 Task: nan
Action: Mouse moved to (396, 105)
Screenshot: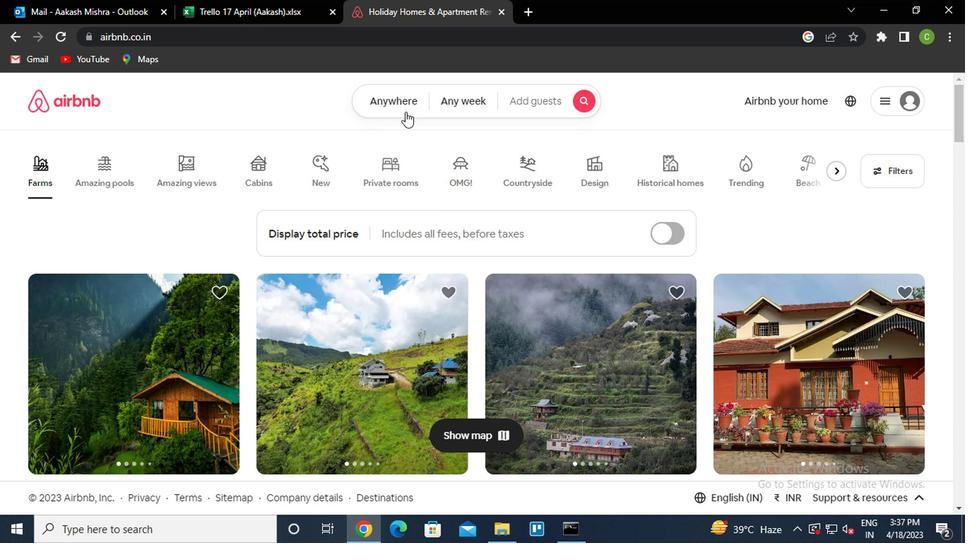 
Action: Mouse pressed left at (396, 105)
Screenshot: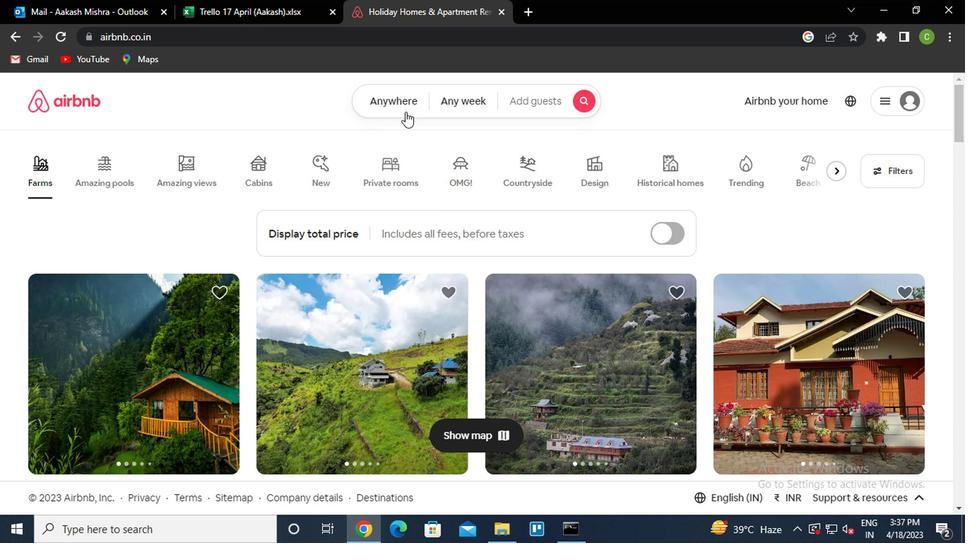 
Action: Mouse moved to (271, 166)
Screenshot: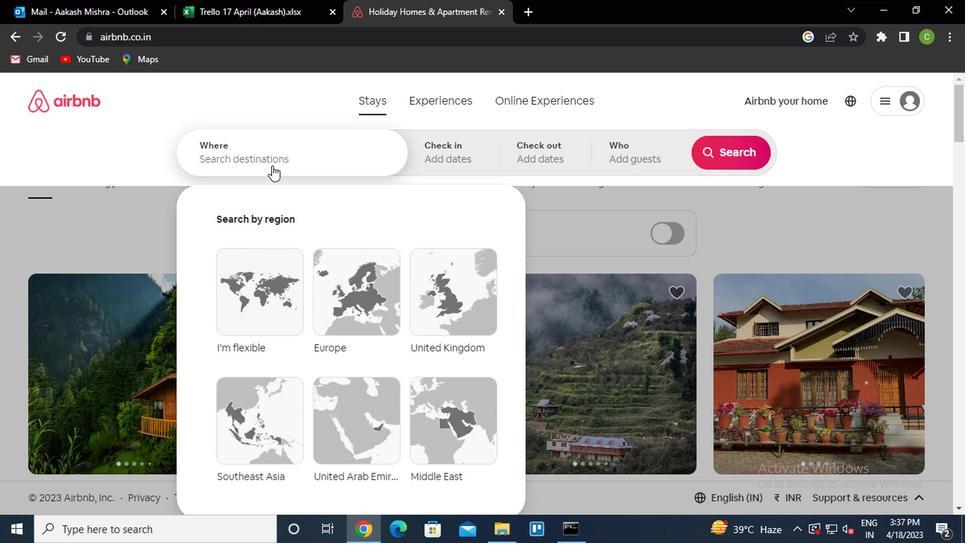 
Action: Mouse pressed left at (271, 166)
Screenshot: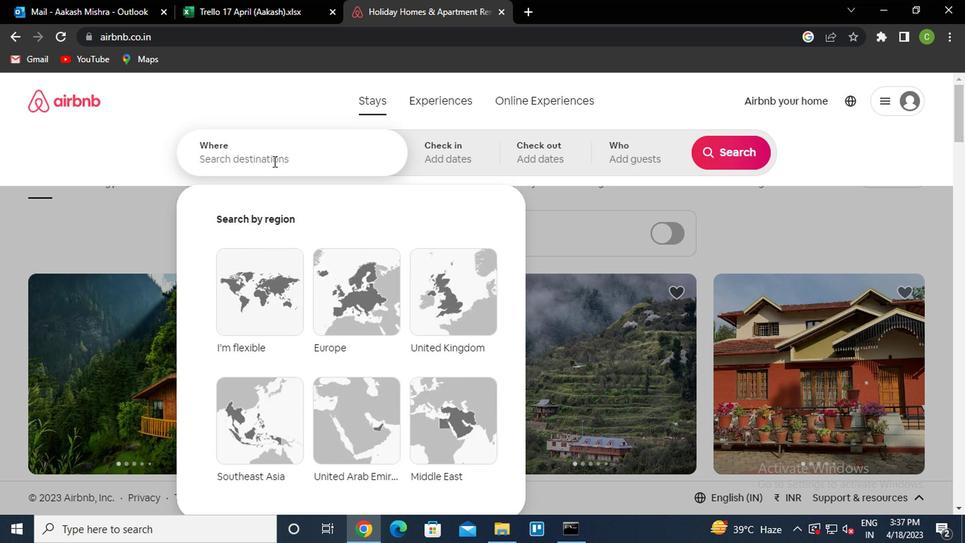 
Action: Key pressed <Key.caps_lock><Key.caps_lock>e<Key.caps_lock>scada<Key.space>brazil<Key.down><Key.enter>
Screenshot: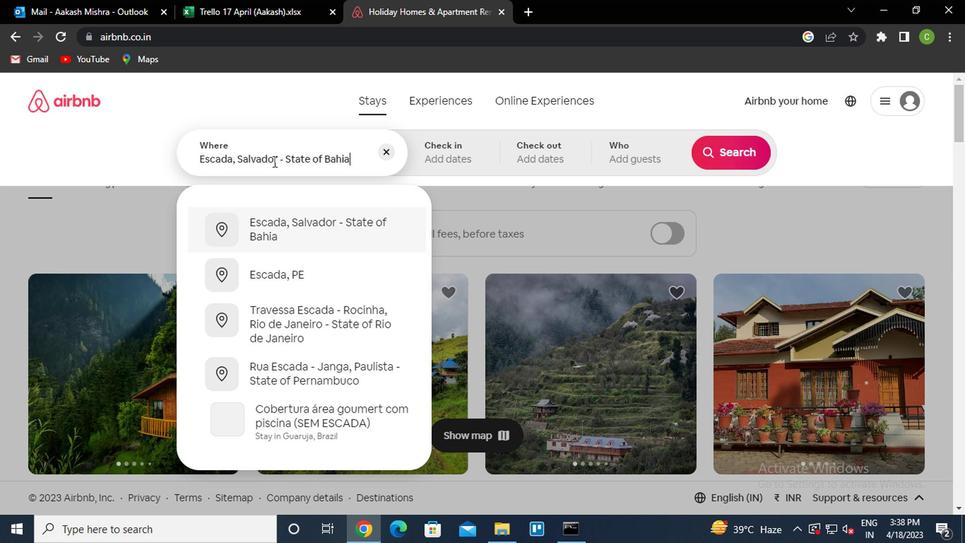 
Action: Mouse moved to (740, 267)
Screenshot: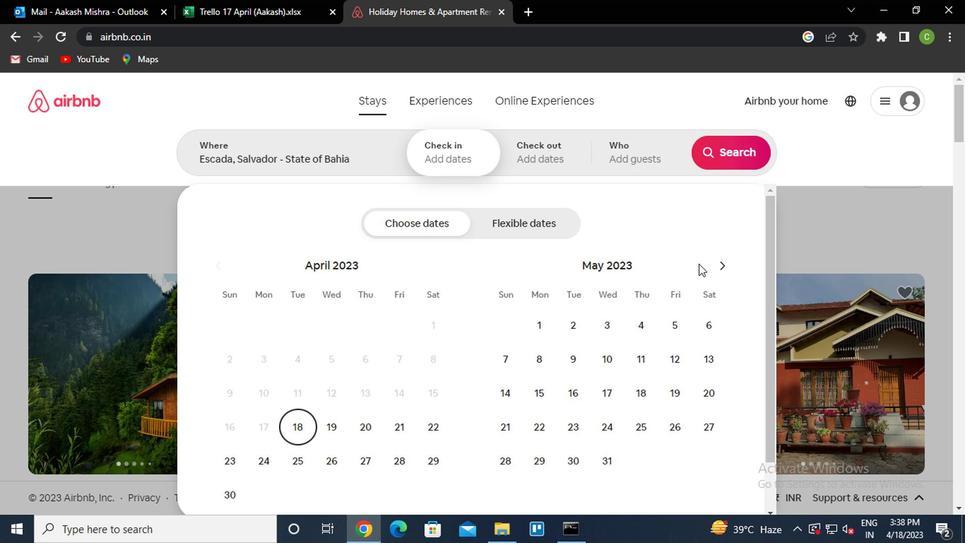 
Action: Mouse pressed left at (740, 267)
Screenshot: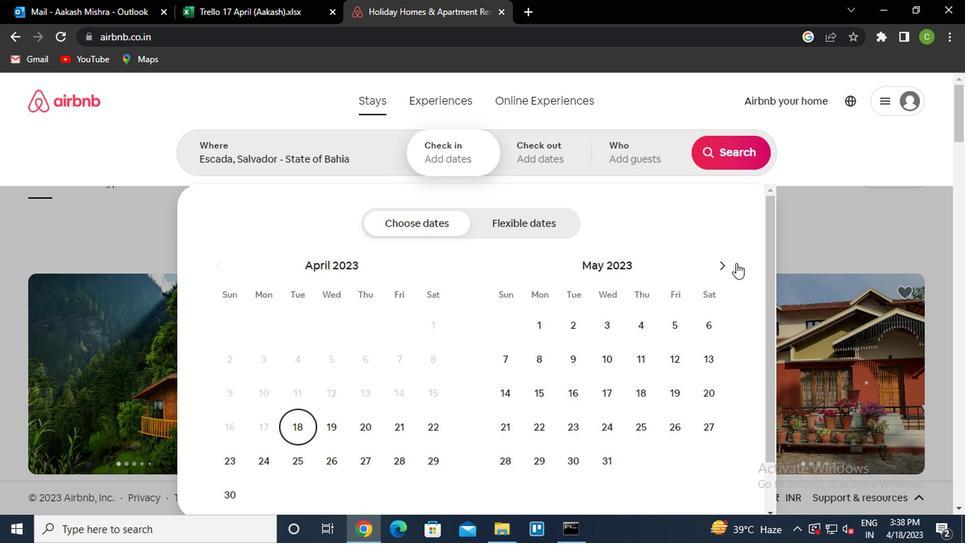 
Action: Mouse moved to (728, 269)
Screenshot: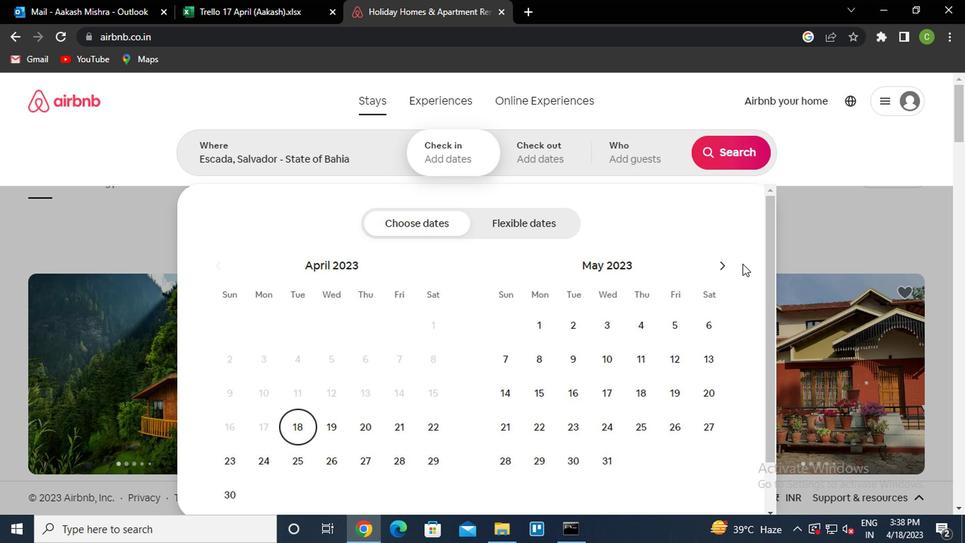 
Action: Mouse pressed left at (728, 269)
Screenshot: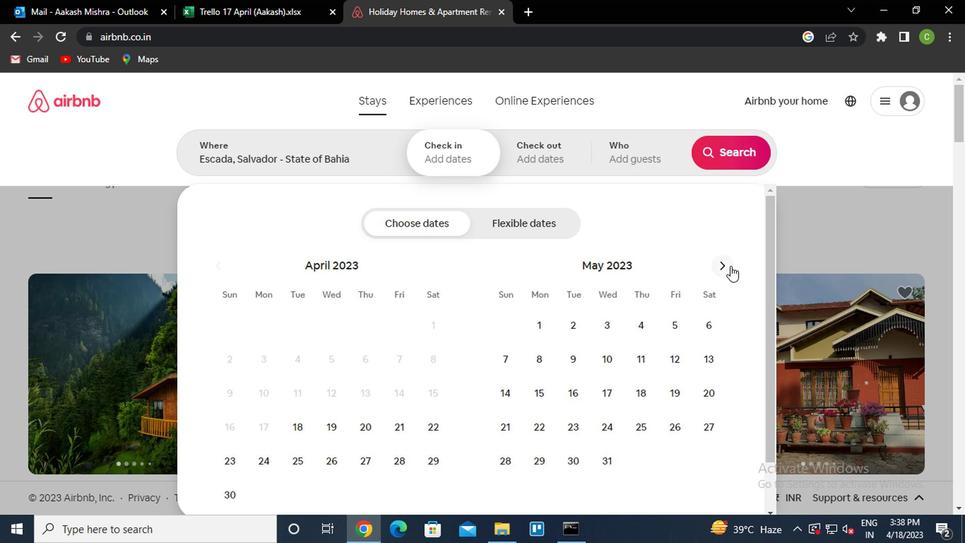 
Action: Mouse moved to (514, 394)
Screenshot: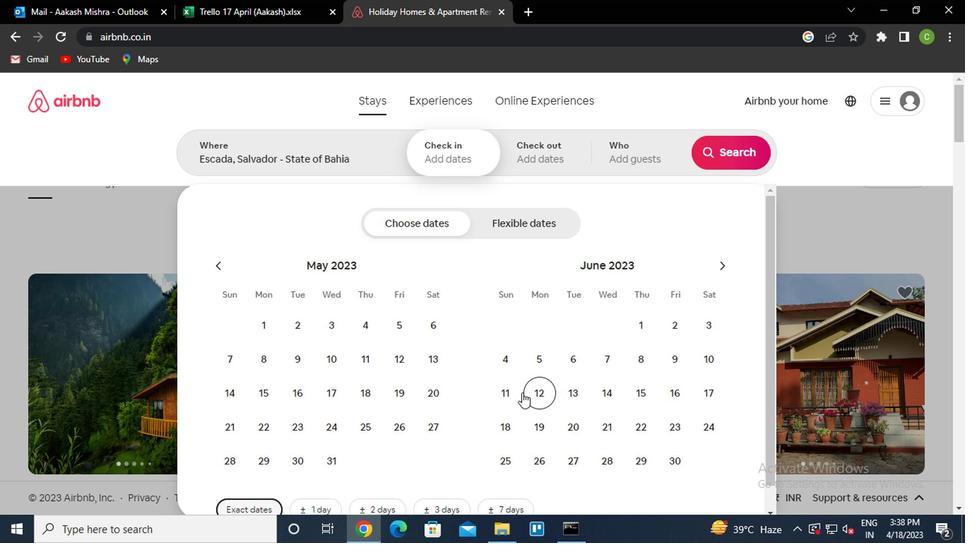 
Action: Mouse pressed left at (514, 394)
Screenshot: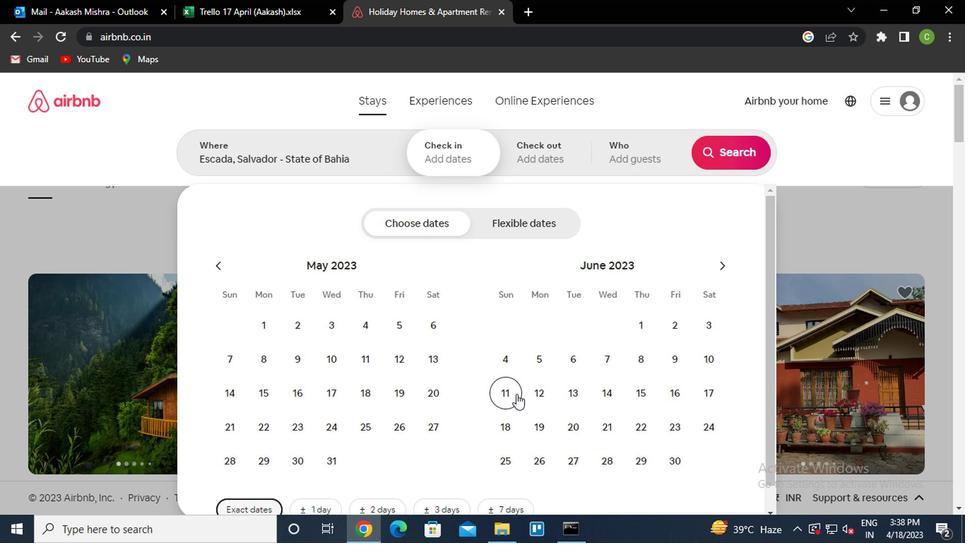 
Action: Mouse moved to (644, 397)
Screenshot: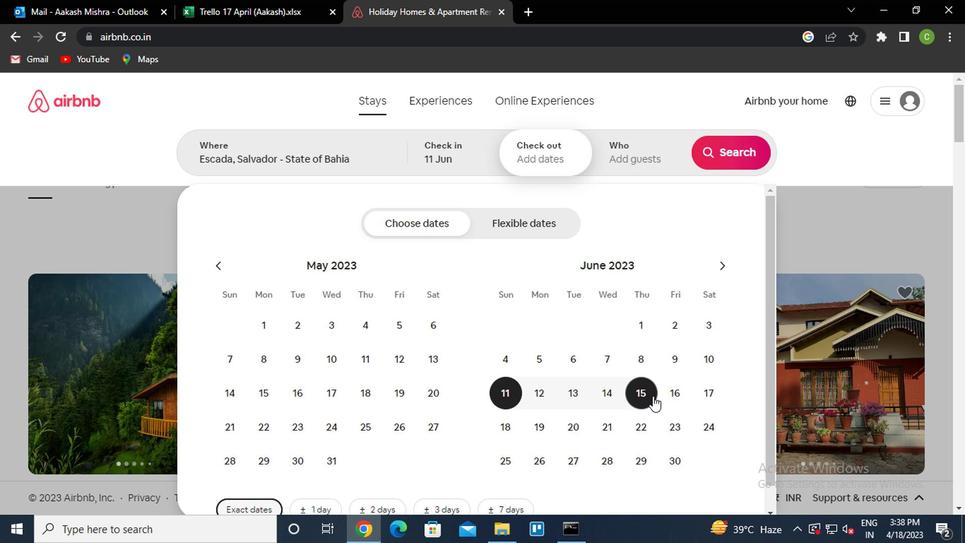 
Action: Mouse pressed left at (644, 397)
Screenshot: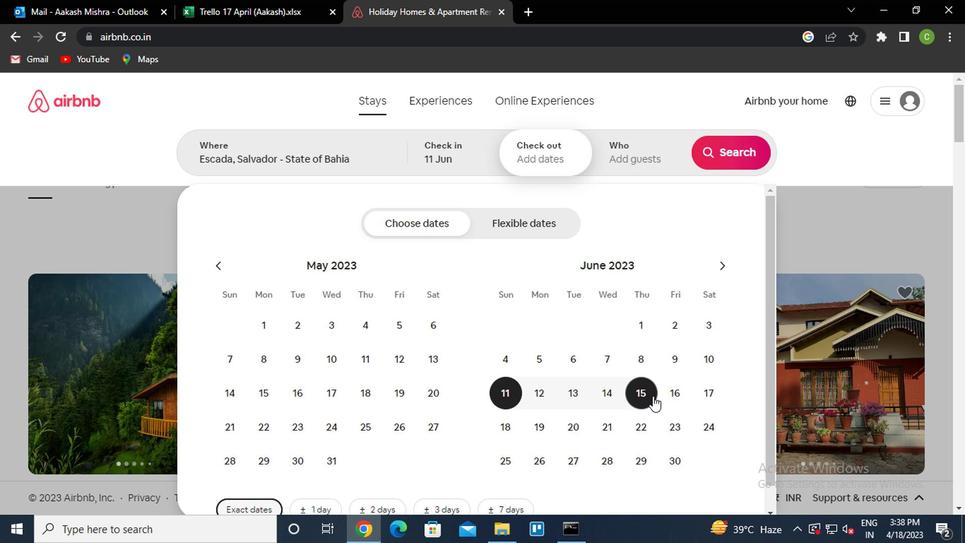 
Action: Mouse moved to (654, 152)
Screenshot: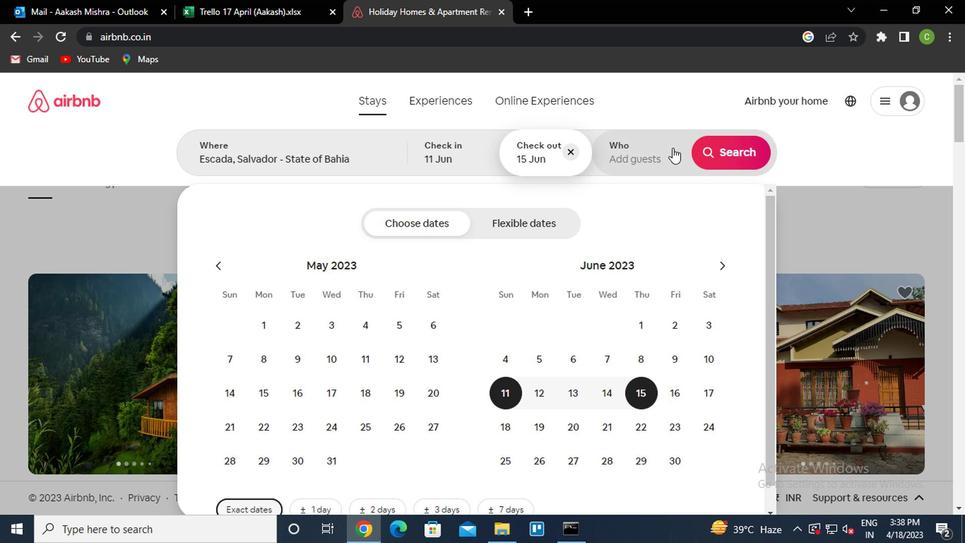 
Action: Mouse pressed left at (654, 152)
Screenshot: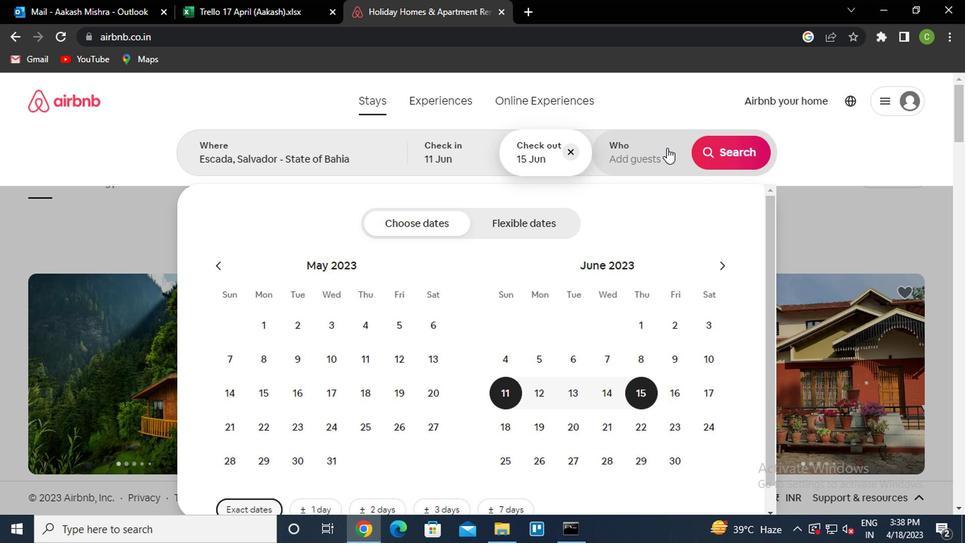 
Action: Mouse moved to (730, 232)
Screenshot: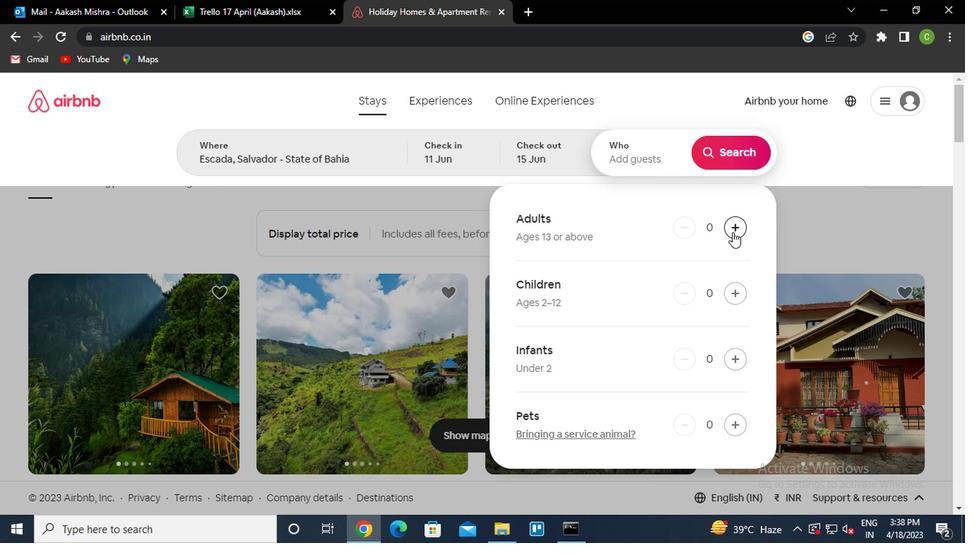 
Action: Mouse pressed left at (730, 232)
Screenshot: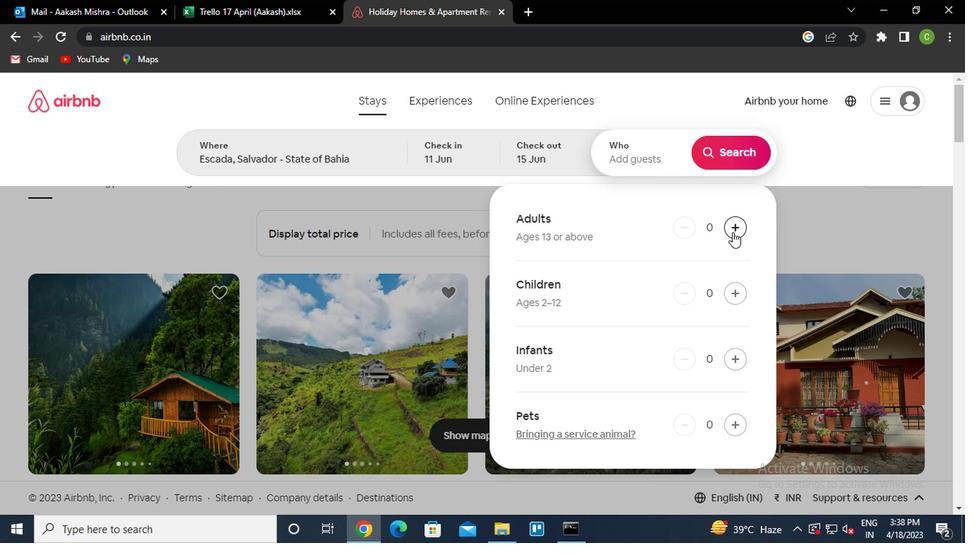 
Action: Mouse moved to (734, 231)
Screenshot: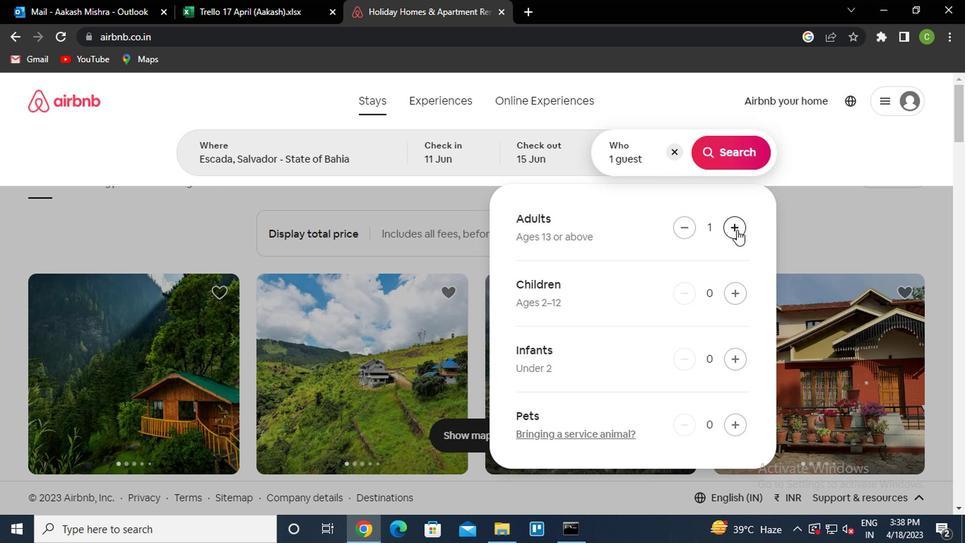 
Action: Mouse pressed left at (734, 231)
Screenshot: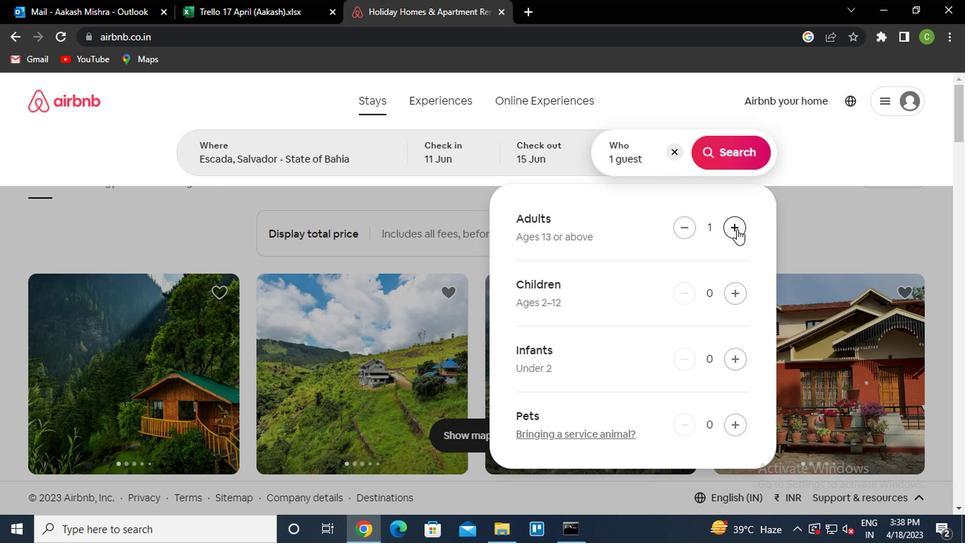 
Action: Mouse moved to (802, 222)
Screenshot: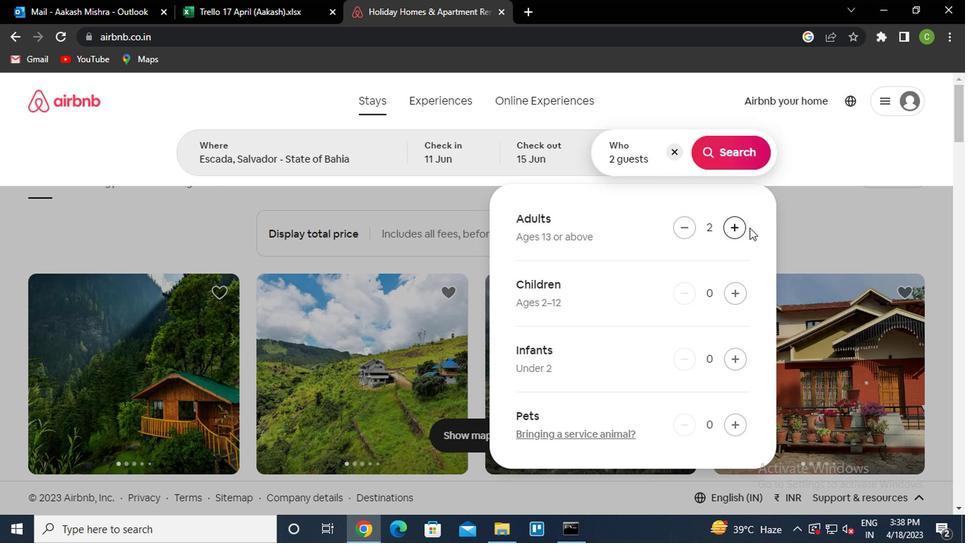 
Action: Mouse pressed left at (802, 222)
Screenshot: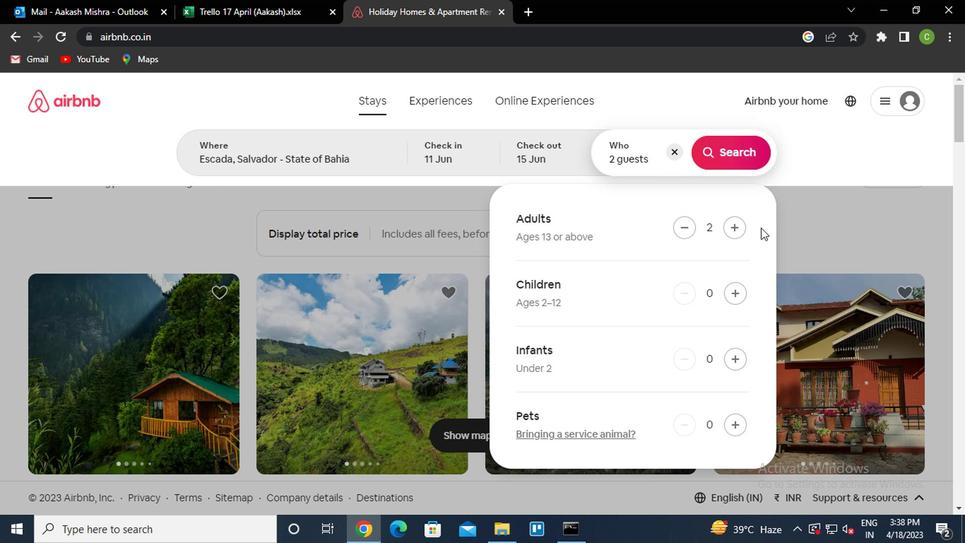 
Action: Mouse moved to (885, 167)
Screenshot: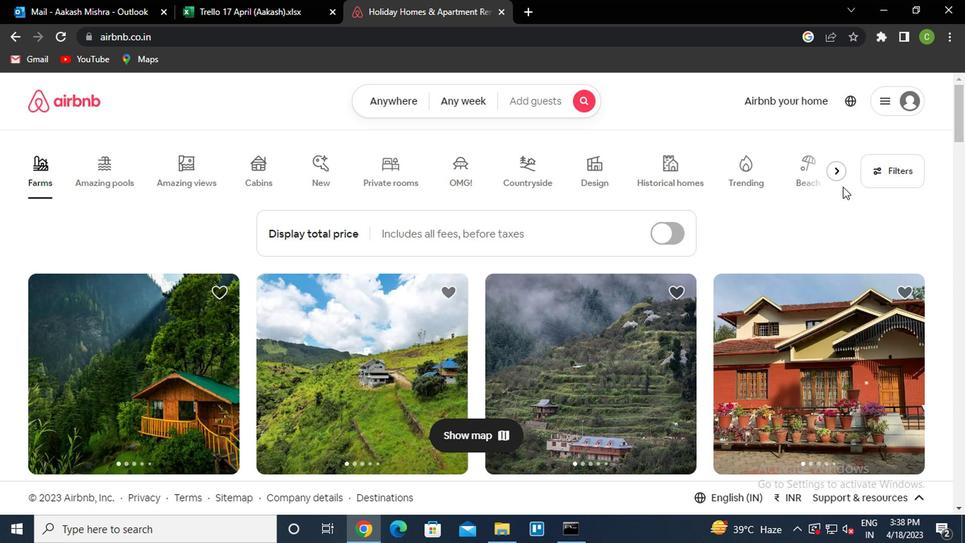
Action: Mouse pressed left at (885, 167)
Screenshot: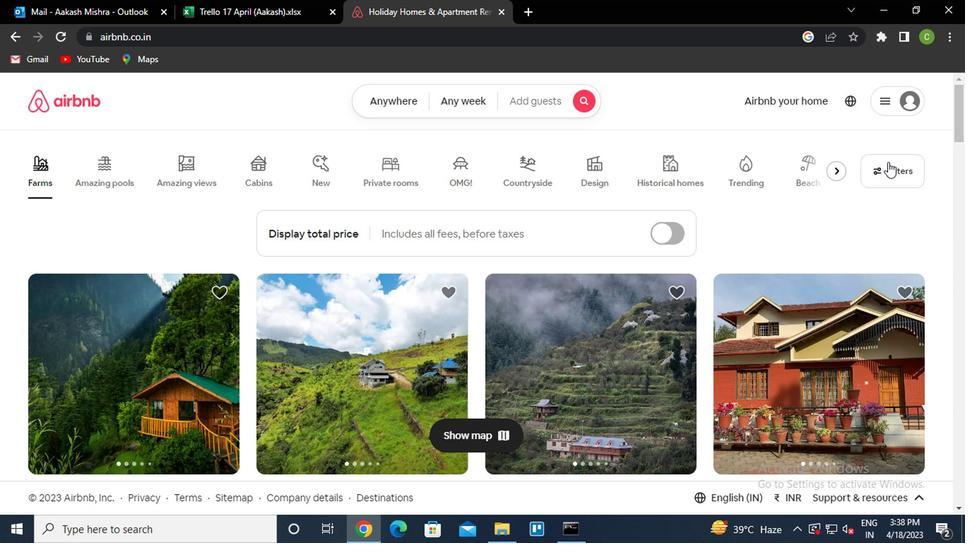 
Action: Mouse moved to (364, 336)
Screenshot: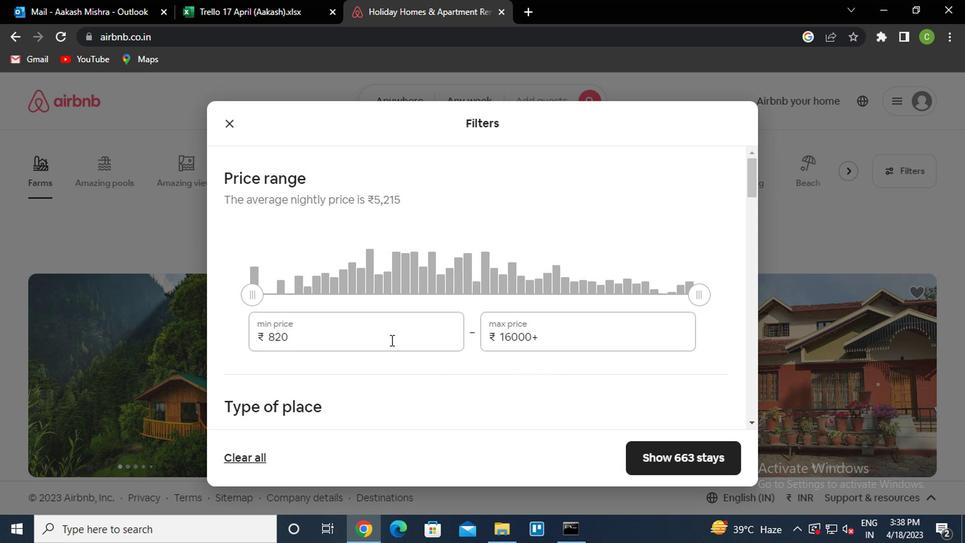 
Action: Mouse pressed left at (364, 336)
Screenshot: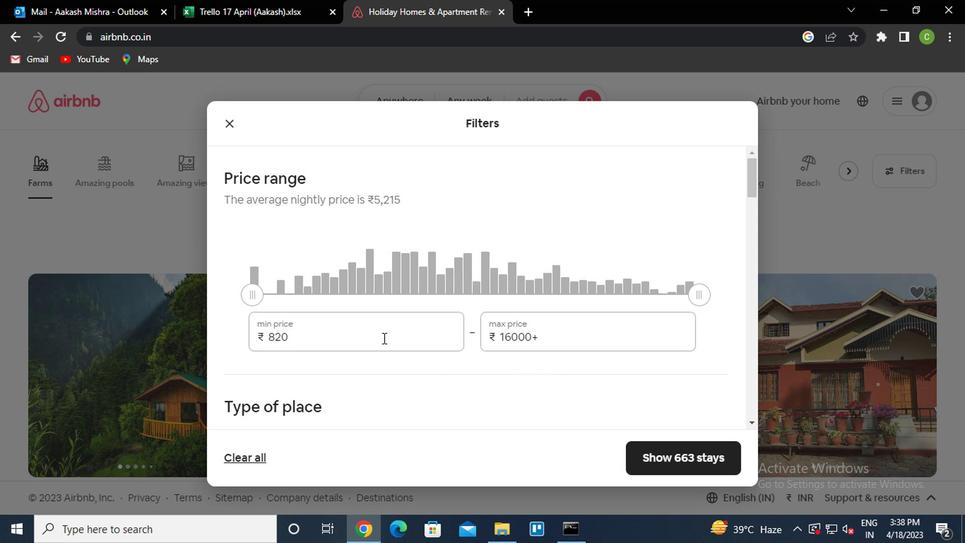 
Action: Key pressed <Key.backspace><Key.backspace><Key.backspace>7000<Key.tab>16000
Screenshot: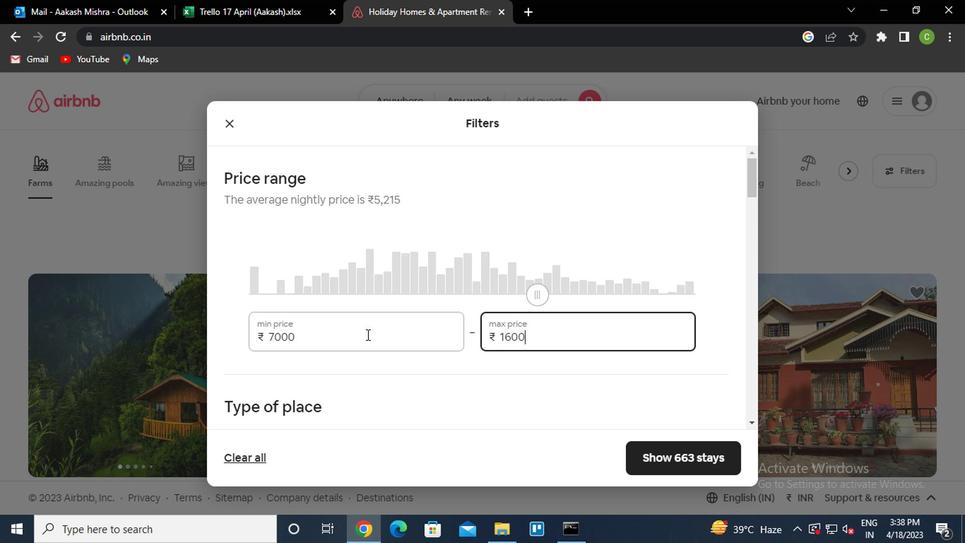 
Action: Mouse moved to (430, 331)
Screenshot: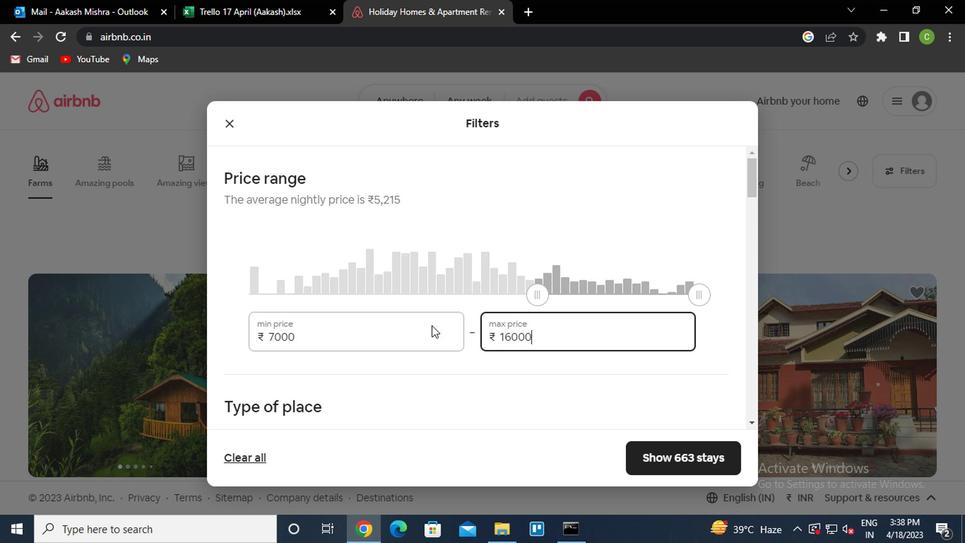 
Action: Mouse scrolled (430, 330) with delta (0, 0)
Screenshot: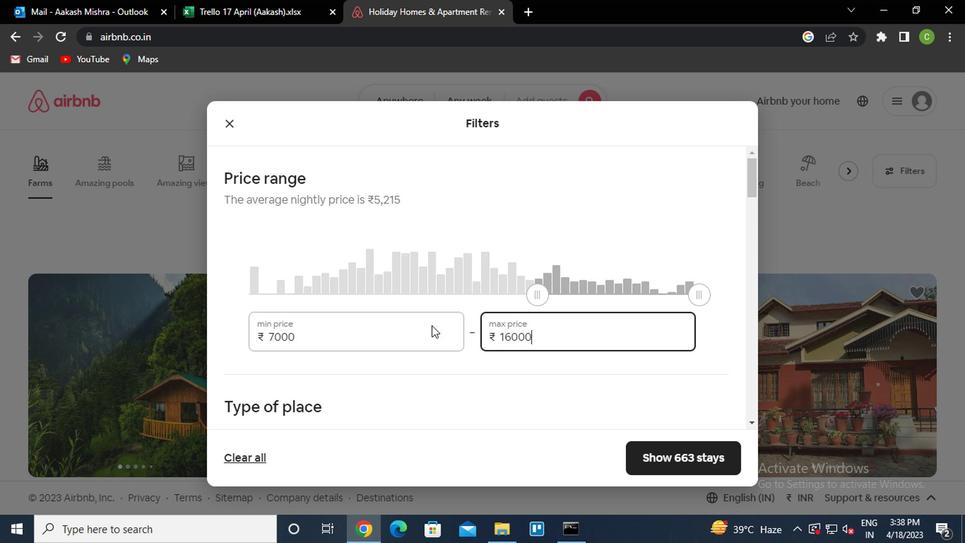 
Action: Mouse moved to (419, 337)
Screenshot: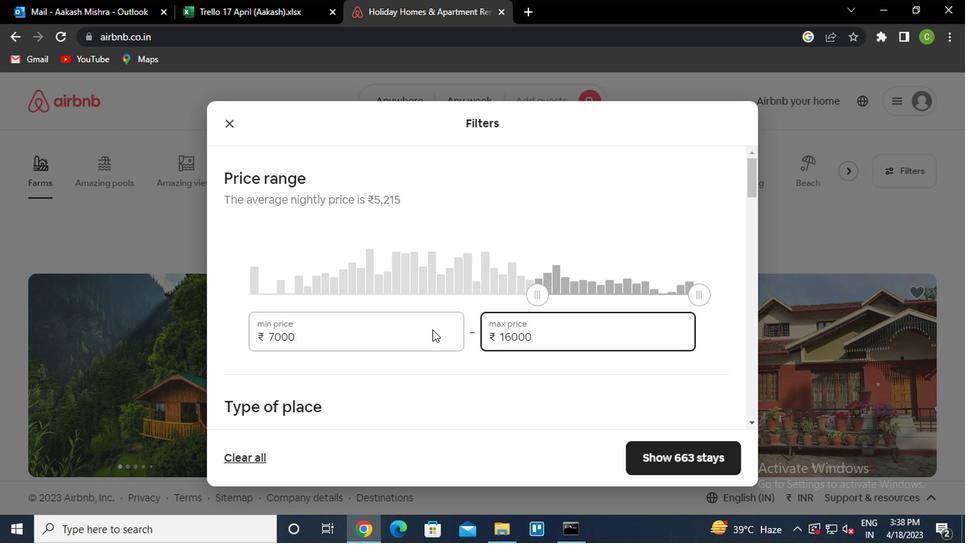 
Action: Mouse scrolled (419, 336) with delta (0, 0)
Screenshot: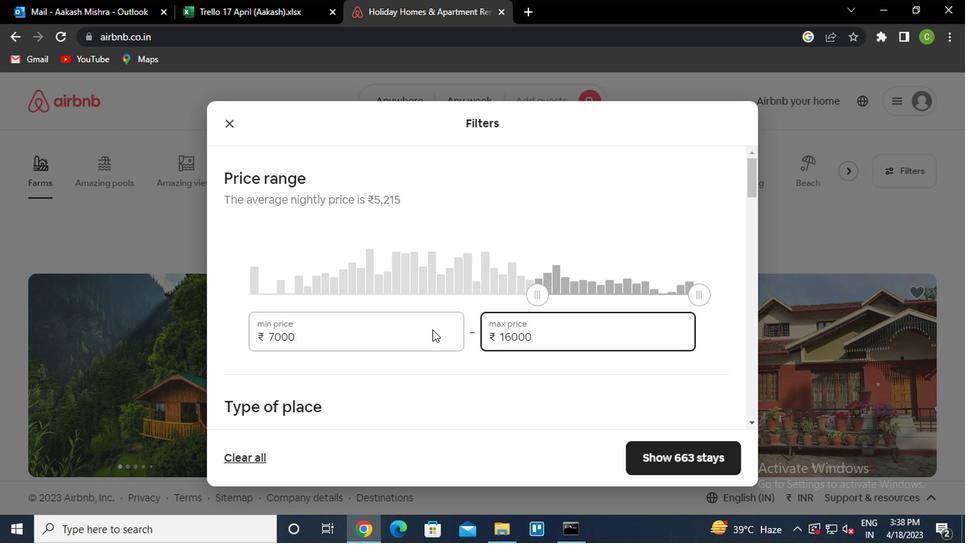 
Action: Mouse moved to (567, 310)
Screenshot: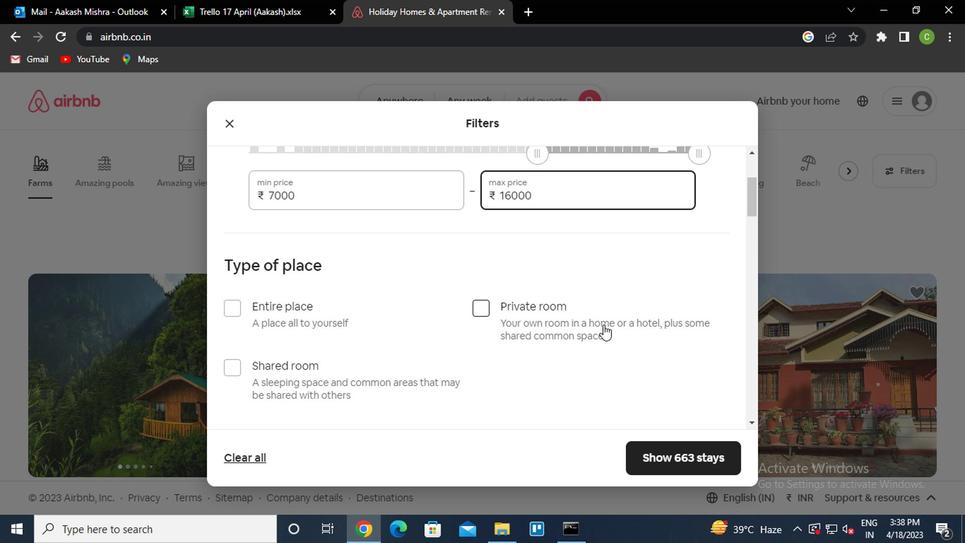 
Action: Mouse pressed left at (567, 310)
Screenshot: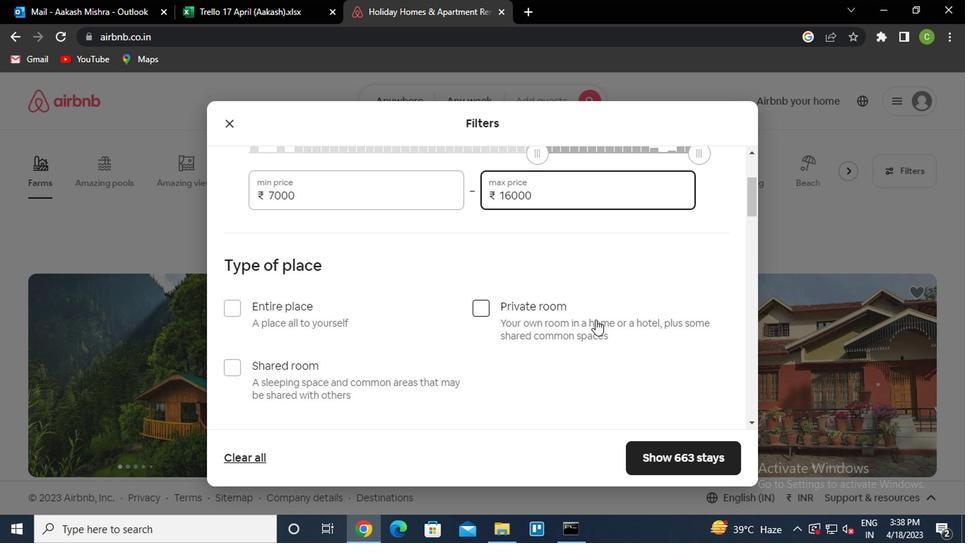 
Action: Mouse moved to (521, 356)
Screenshot: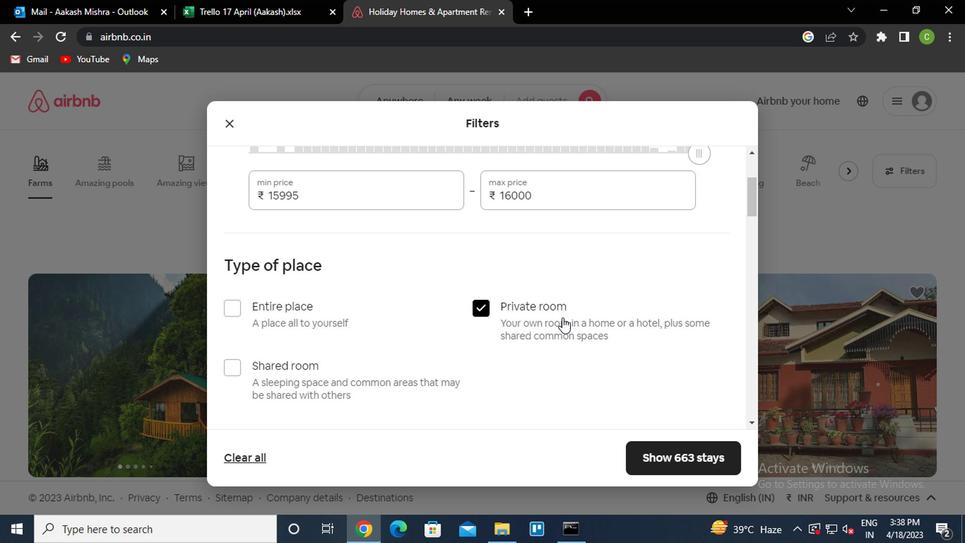 
Action: Mouse scrolled (521, 355) with delta (0, -1)
Screenshot: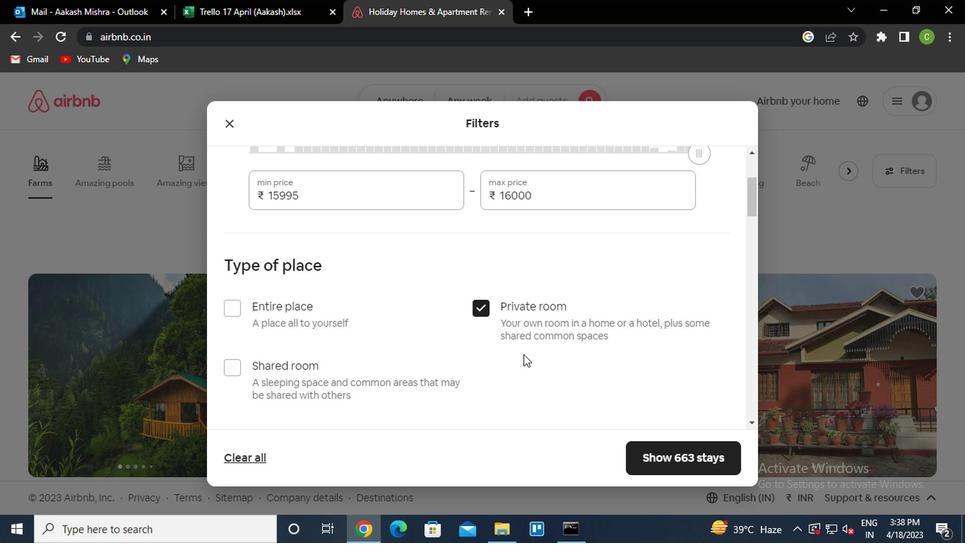 
Action: Mouse scrolled (521, 355) with delta (0, -1)
Screenshot: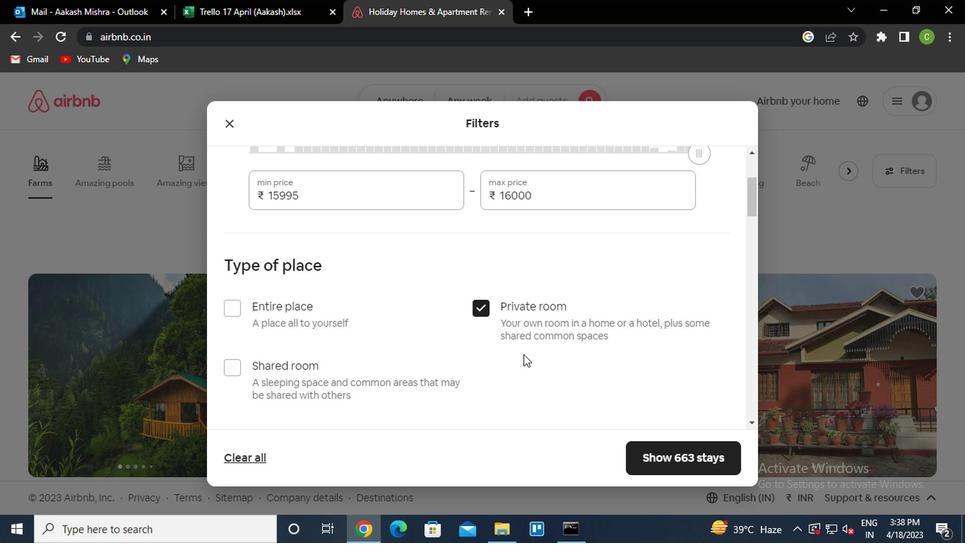 
Action: Mouse scrolled (521, 355) with delta (0, -1)
Screenshot: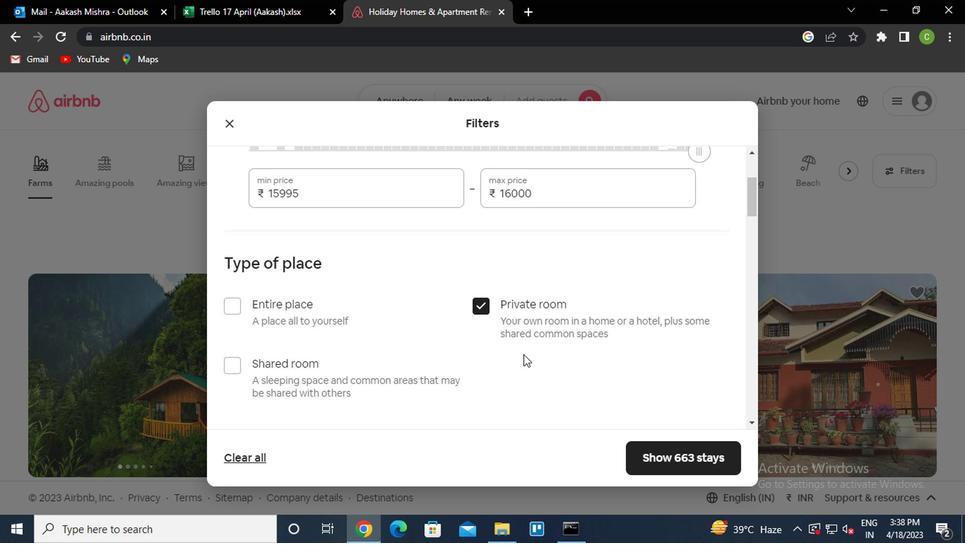 
Action: Mouse scrolled (521, 355) with delta (0, -1)
Screenshot: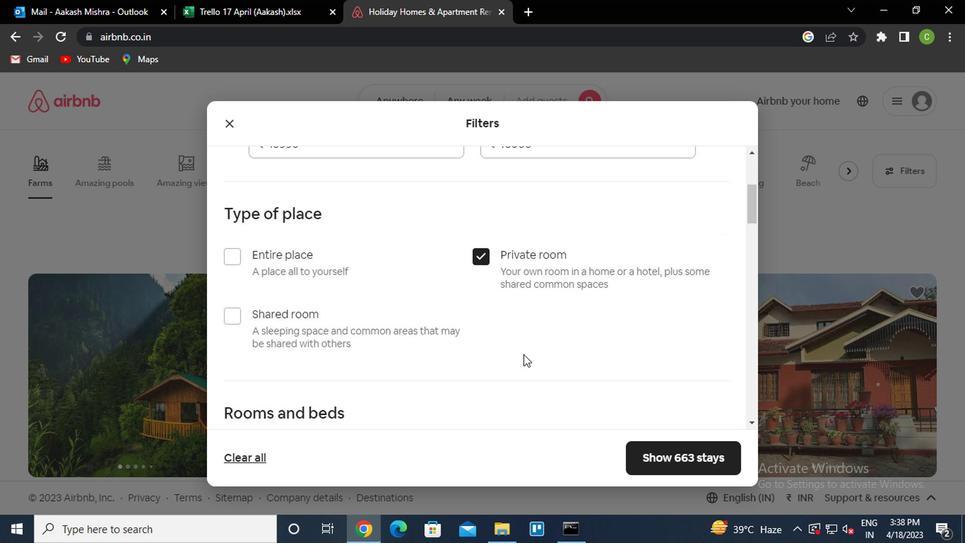 
Action: Mouse moved to (323, 262)
Screenshot: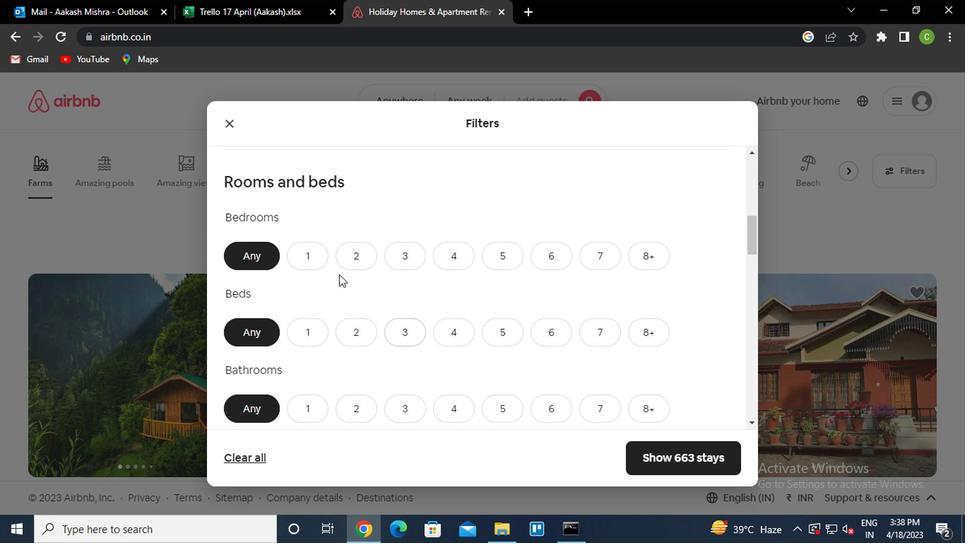 
Action: Mouse pressed left at (323, 262)
Screenshot: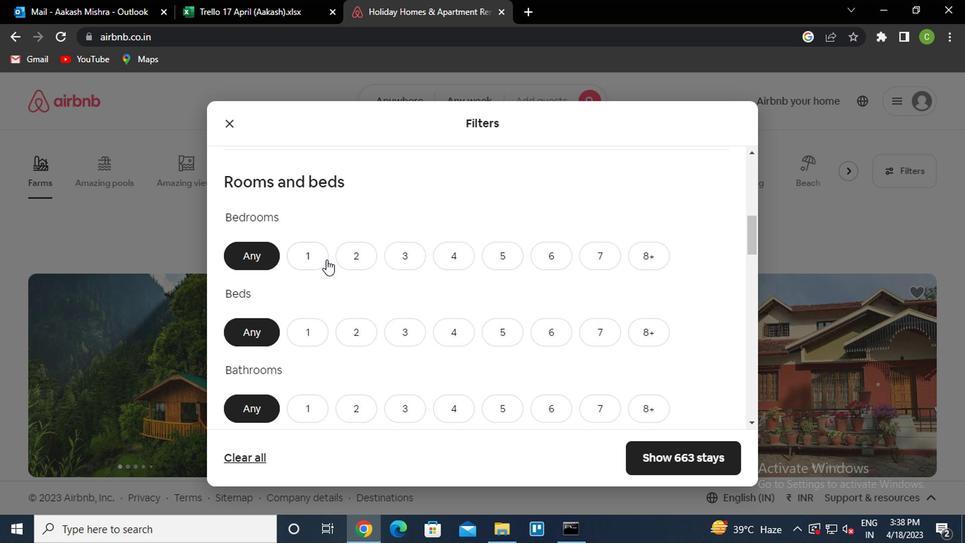 
Action: Mouse moved to (363, 333)
Screenshot: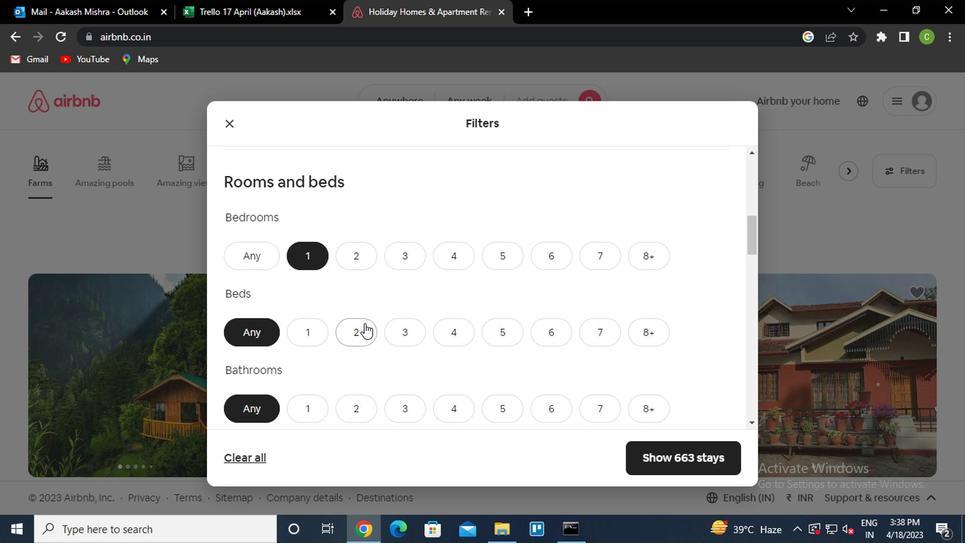 
Action: Mouse pressed left at (363, 333)
Screenshot: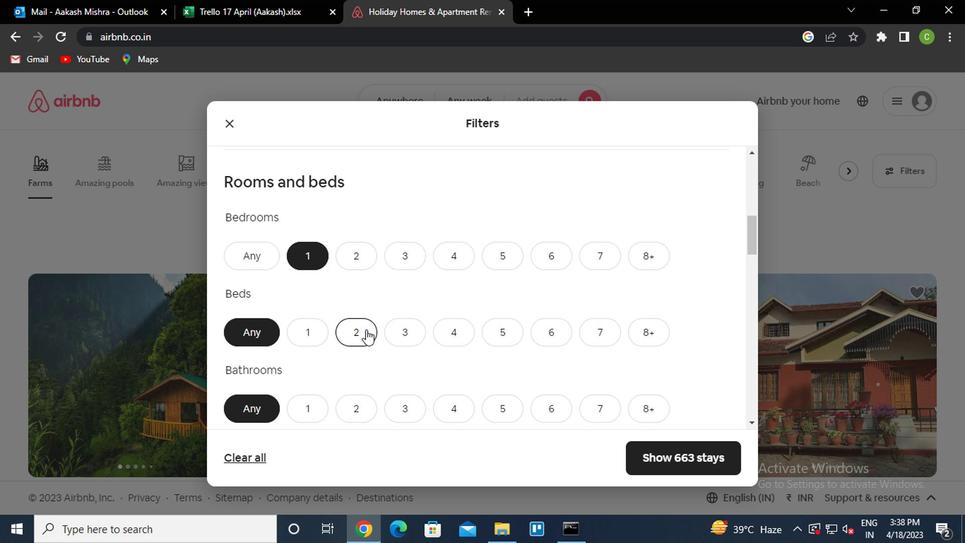 
Action: Mouse moved to (293, 408)
Screenshot: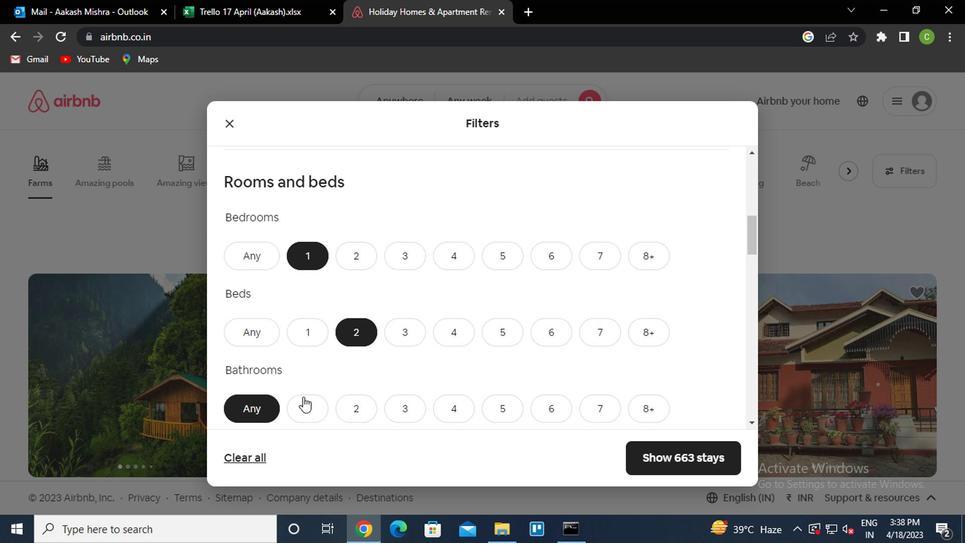
Action: Mouse pressed left at (293, 408)
Screenshot: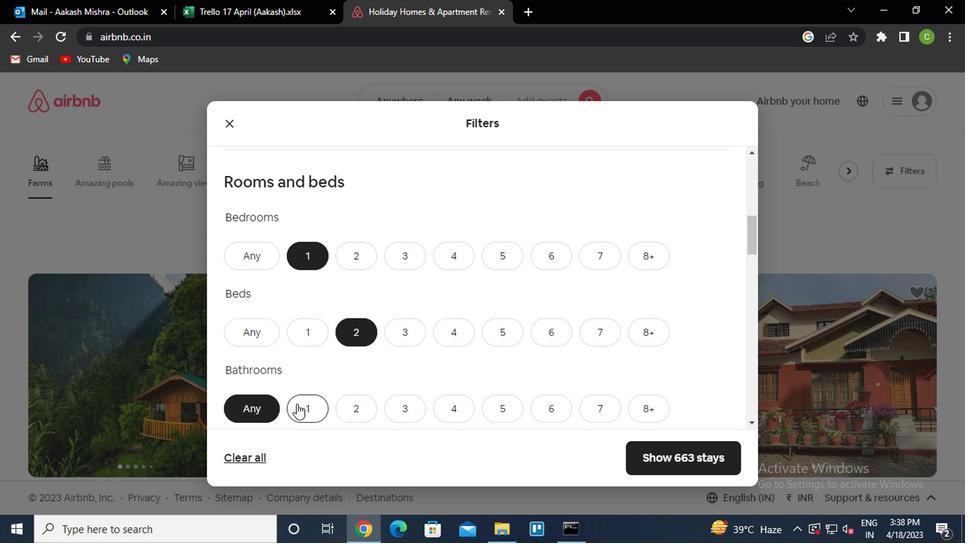 
Action: Mouse moved to (398, 368)
Screenshot: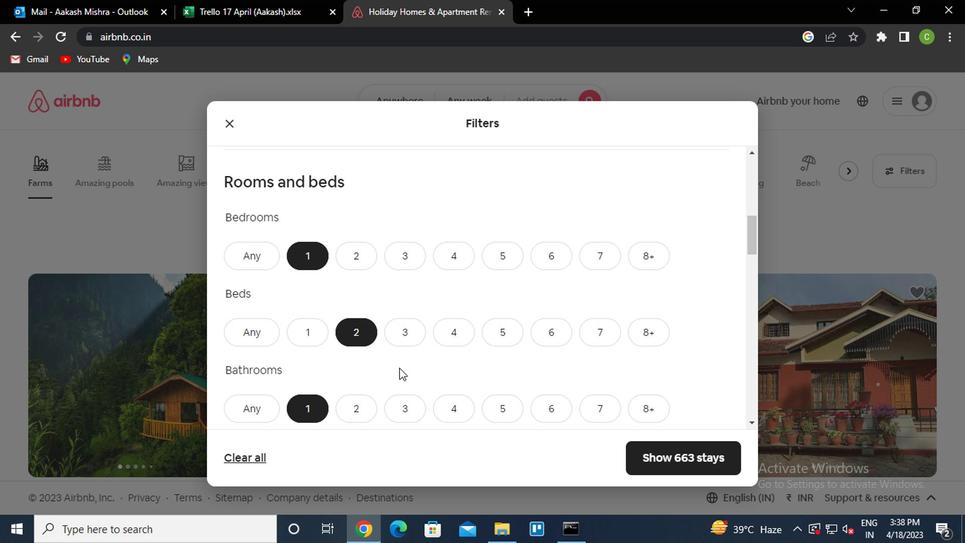 
Action: Mouse scrolled (398, 367) with delta (0, -1)
Screenshot: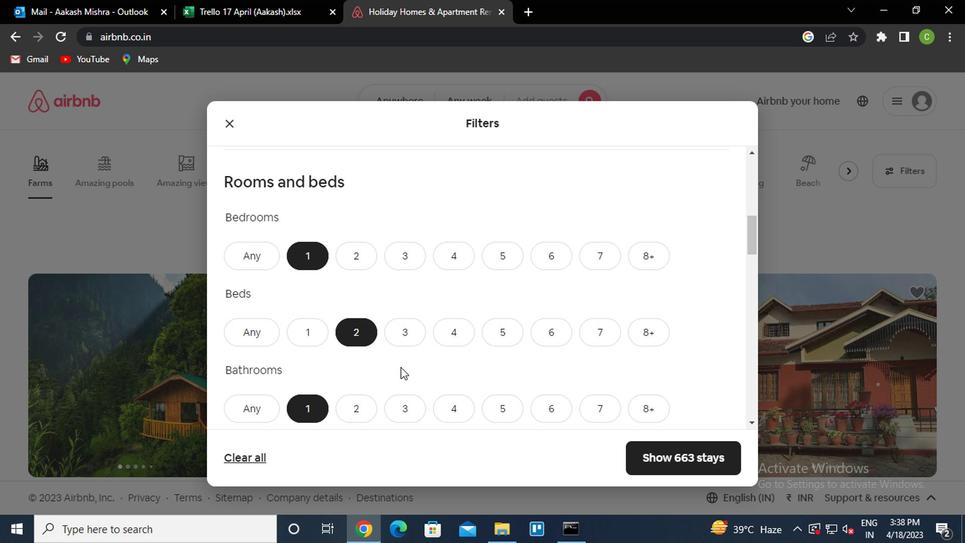 
Action: Mouse moved to (407, 366)
Screenshot: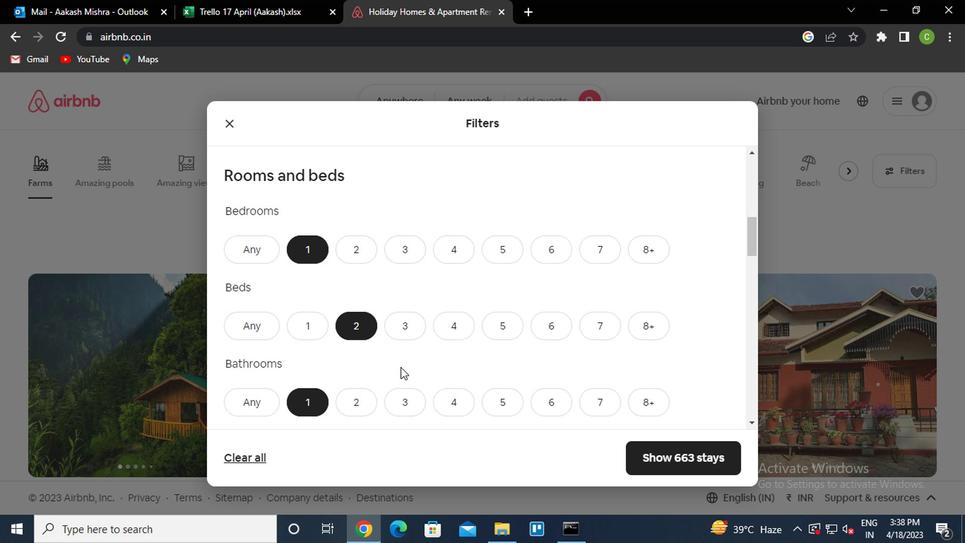 
Action: Mouse scrolled (407, 365) with delta (0, 0)
Screenshot: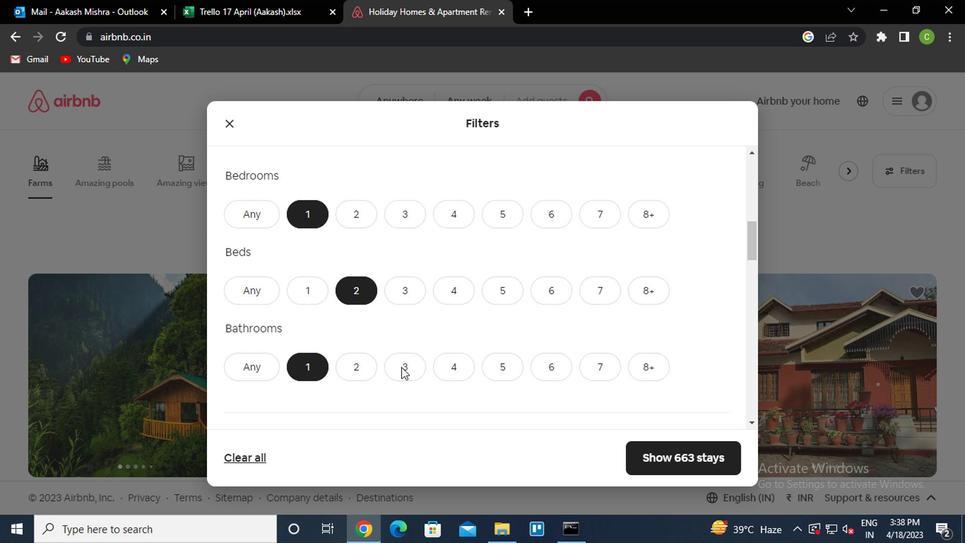 
Action: Mouse moved to (407, 365)
Screenshot: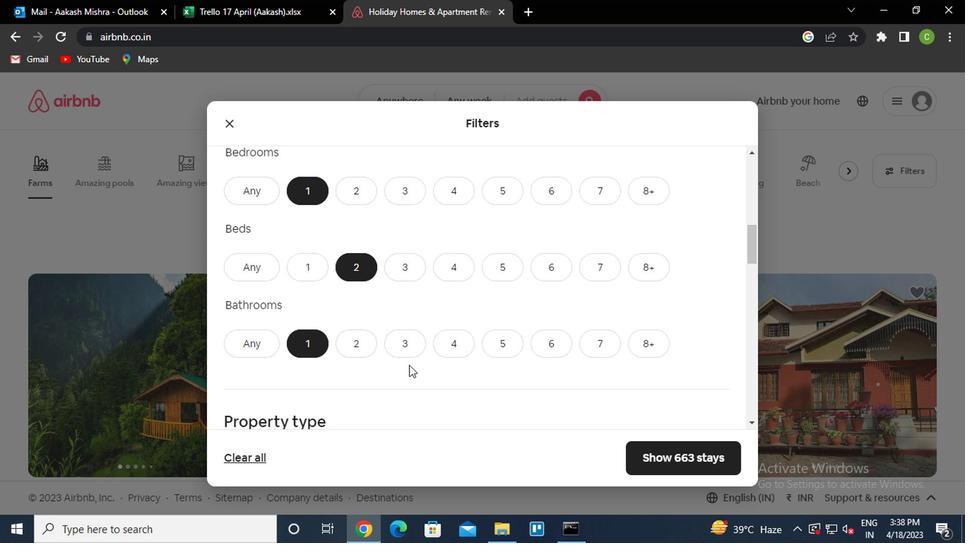 
Action: Mouse scrolled (407, 365) with delta (0, 0)
Screenshot: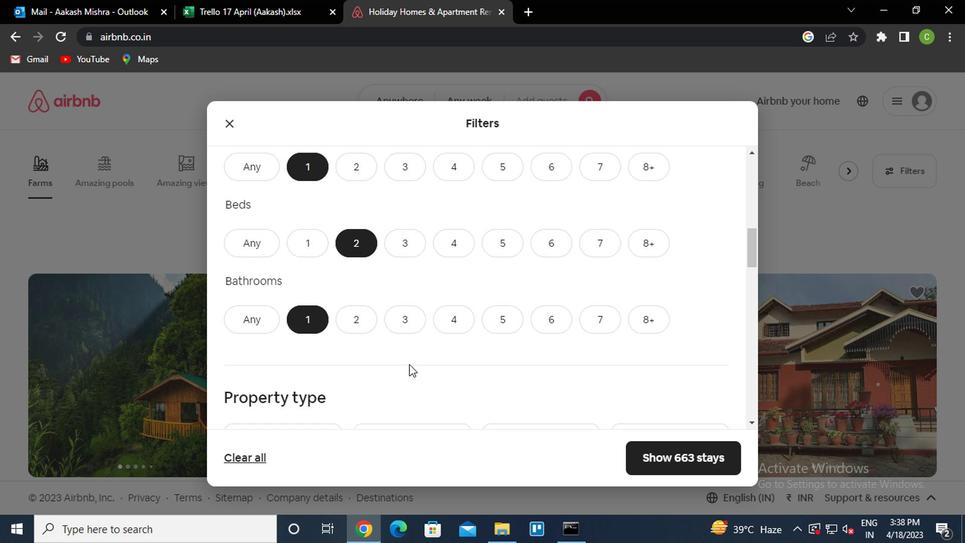 
Action: Mouse moved to (416, 365)
Screenshot: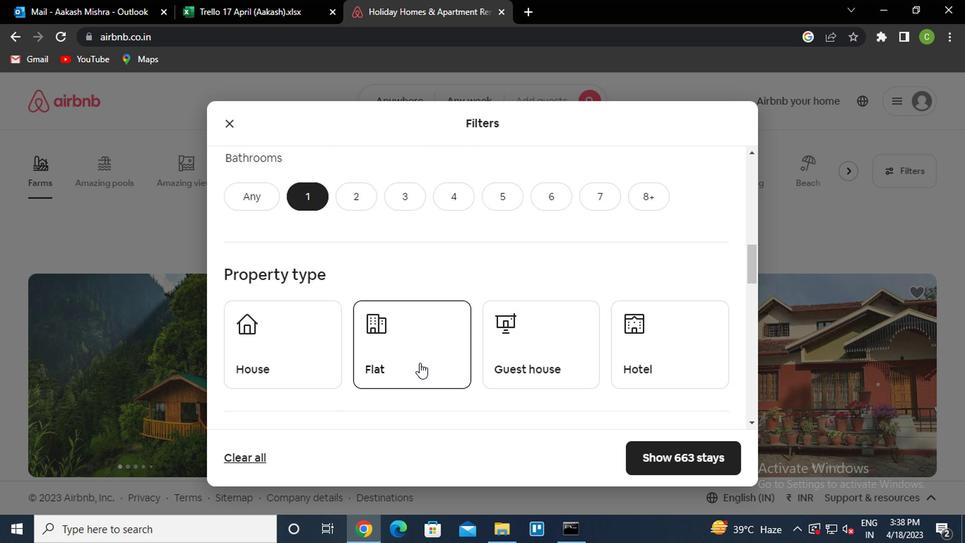 
Action: Mouse scrolled (416, 364) with delta (0, -1)
Screenshot: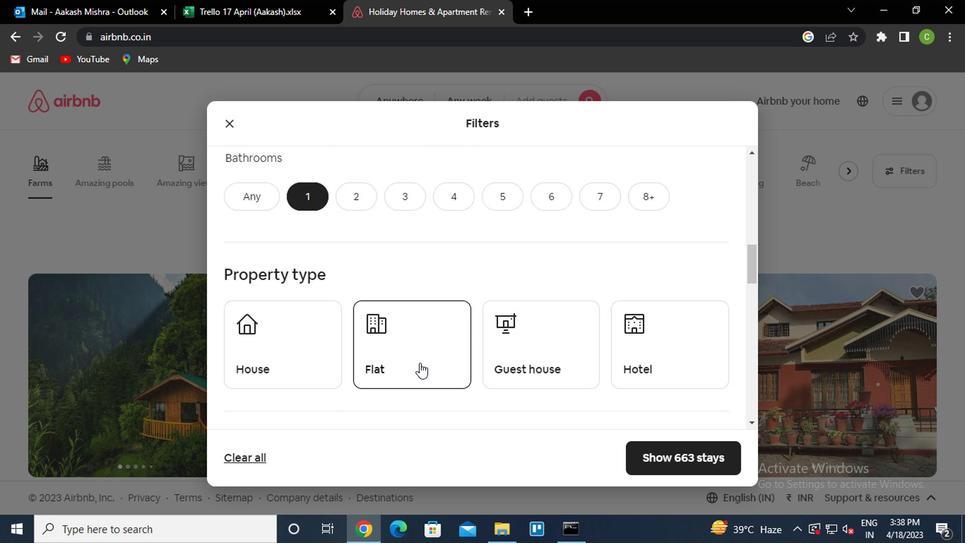 
Action: Mouse moved to (416, 365)
Screenshot: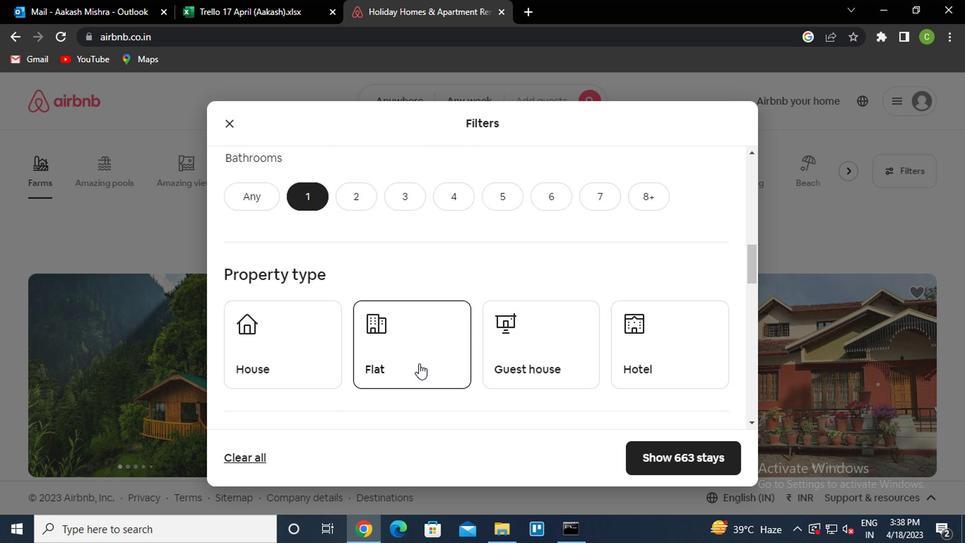 
Action: Mouse scrolled (416, 364) with delta (0, -1)
Screenshot: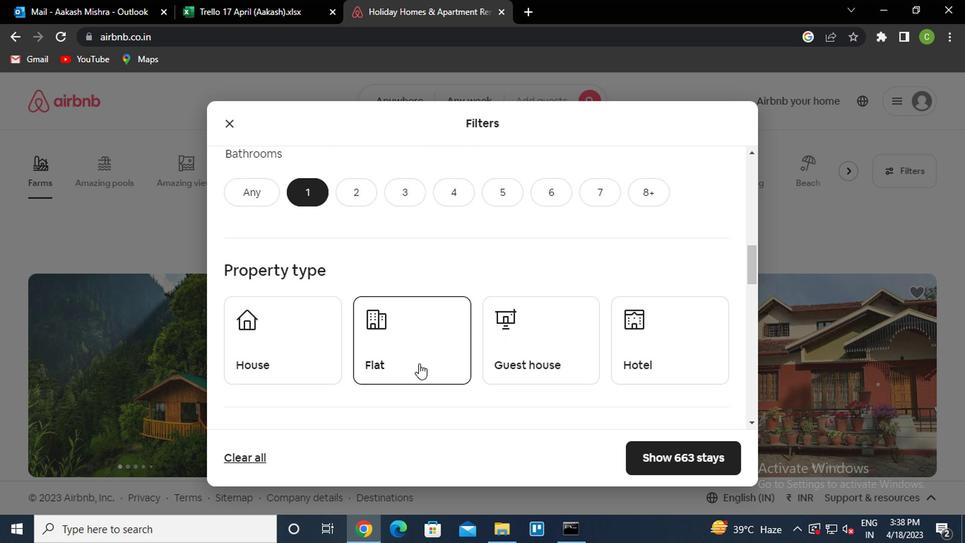
Action: Mouse moved to (657, 216)
Screenshot: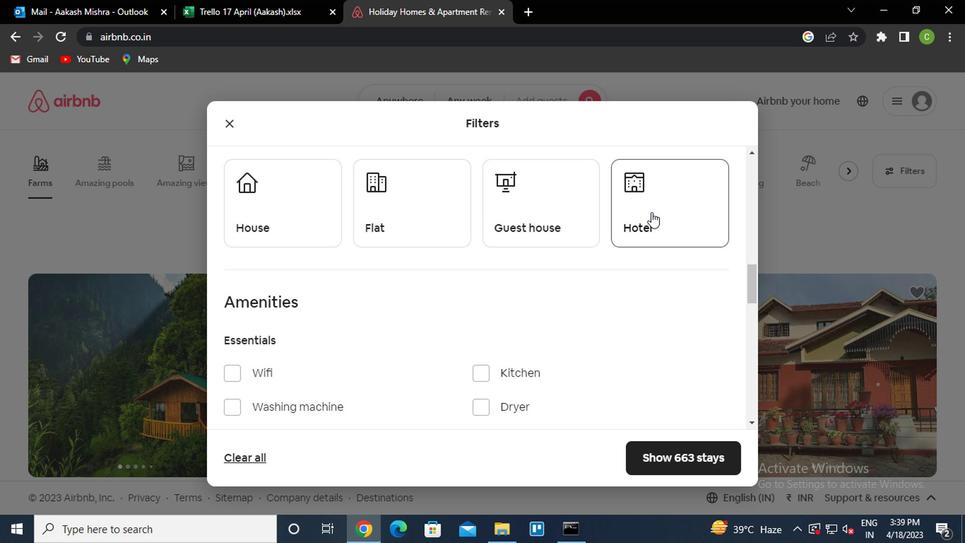 
Action: Mouse pressed left at (657, 216)
Screenshot: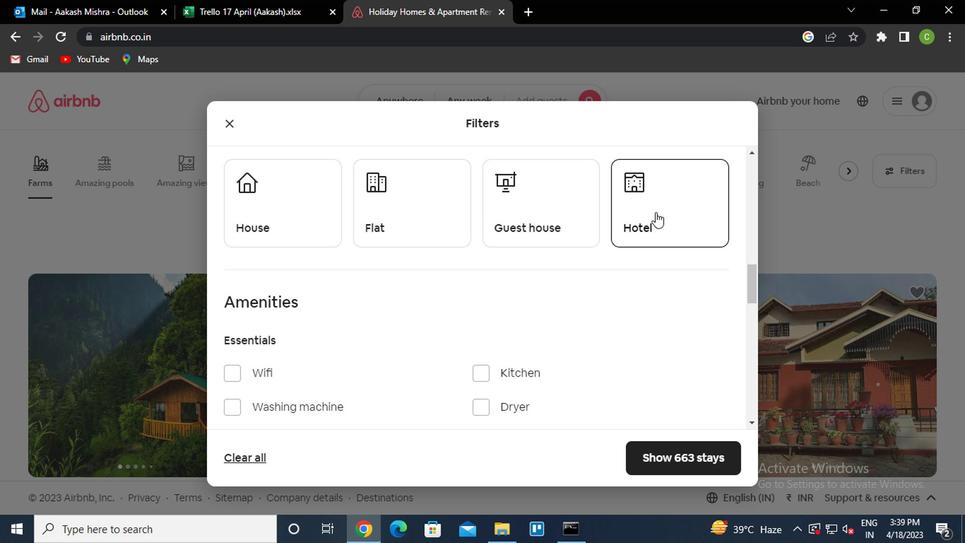 
Action: Mouse moved to (454, 340)
Screenshot: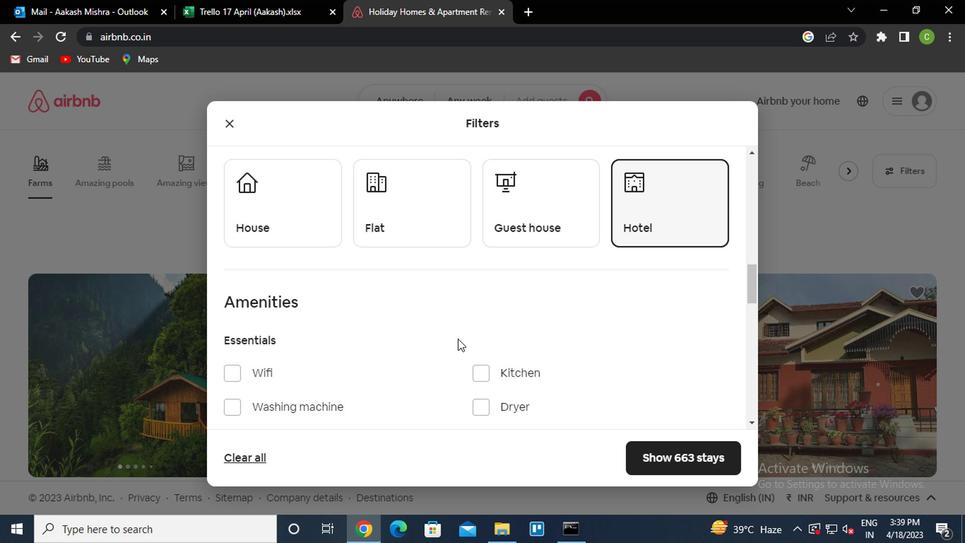 
Action: Mouse scrolled (454, 340) with delta (0, 0)
Screenshot: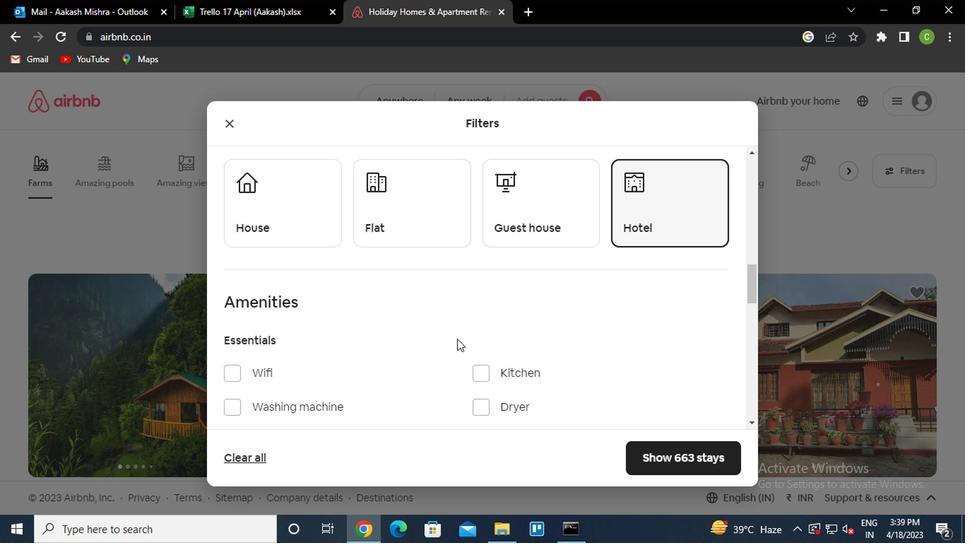 
Action: Mouse scrolled (454, 340) with delta (0, 0)
Screenshot: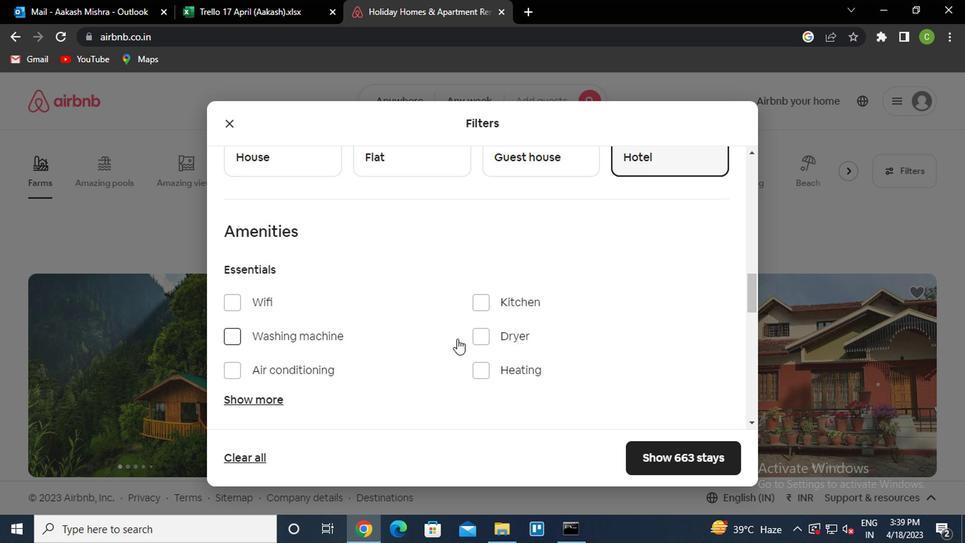
Action: Mouse scrolled (454, 340) with delta (0, 0)
Screenshot: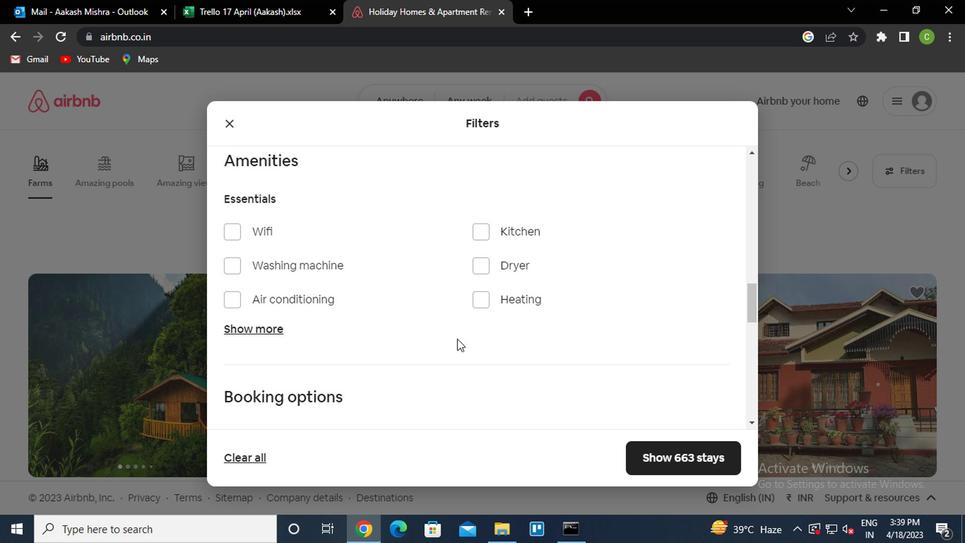 
Action: Mouse scrolled (454, 340) with delta (0, 0)
Screenshot: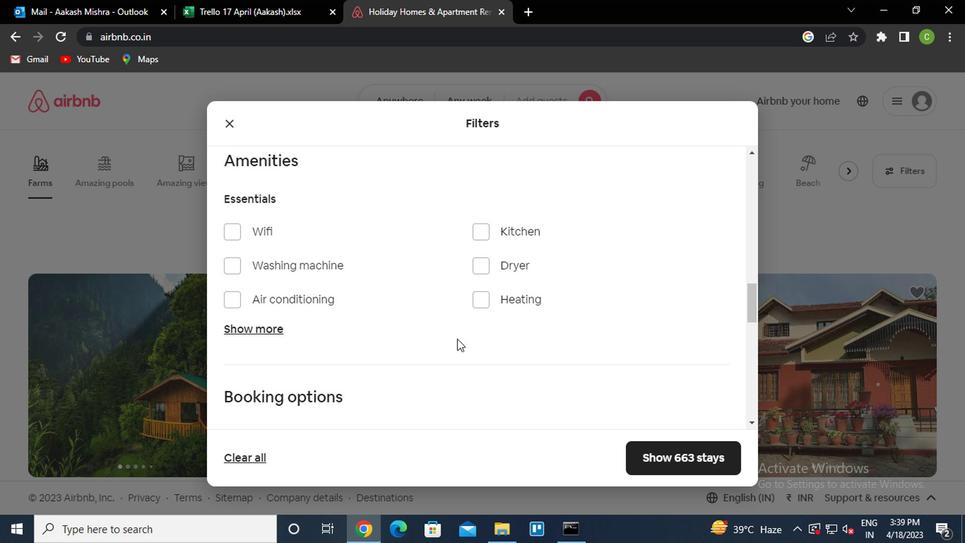 
Action: Mouse scrolled (454, 340) with delta (0, 0)
Screenshot: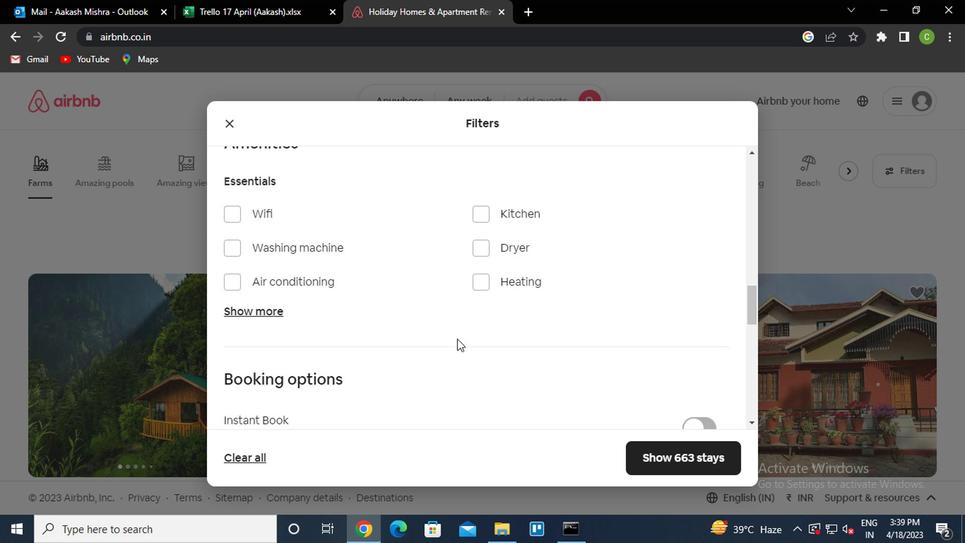 
Action: Mouse moved to (690, 288)
Screenshot: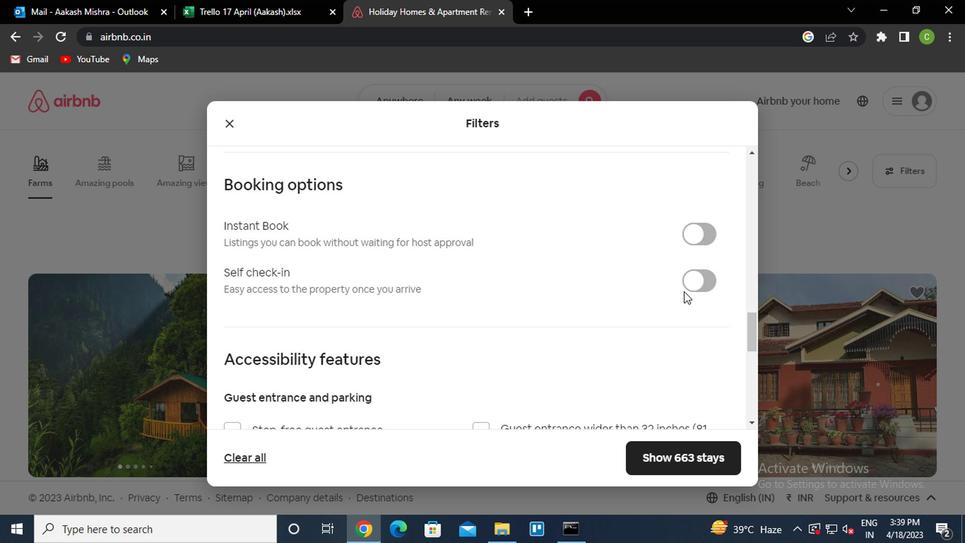 
Action: Mouse pressed left at (690, 288)
Screenshot: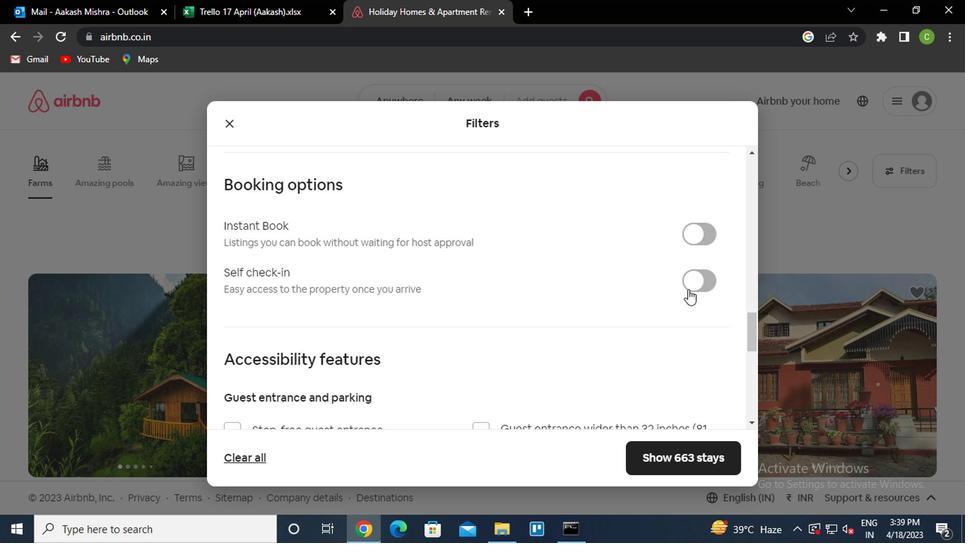 
Action: Mouse moved to (485, 383)
Screenshot: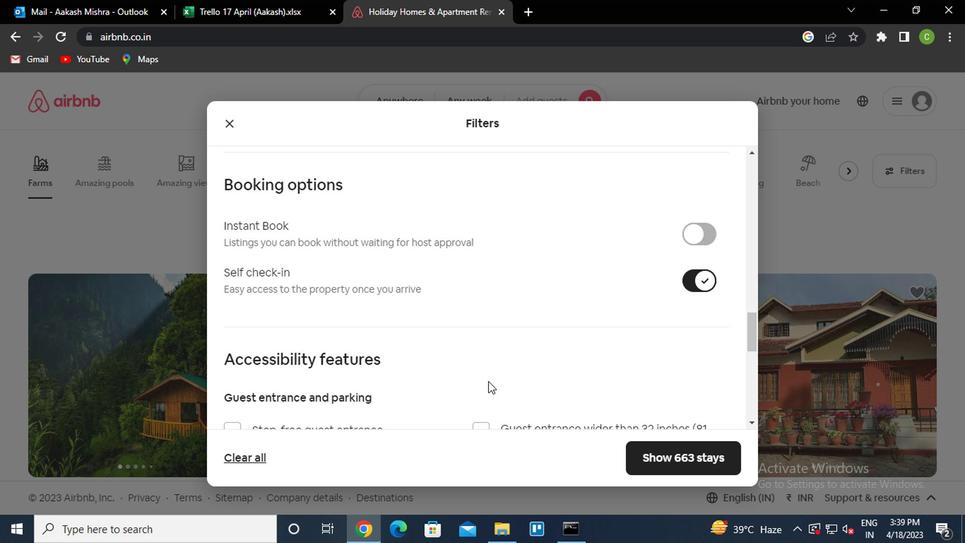 
Action: Mouse scrolled (485, 382) with delta (0, -1)
Screenshot: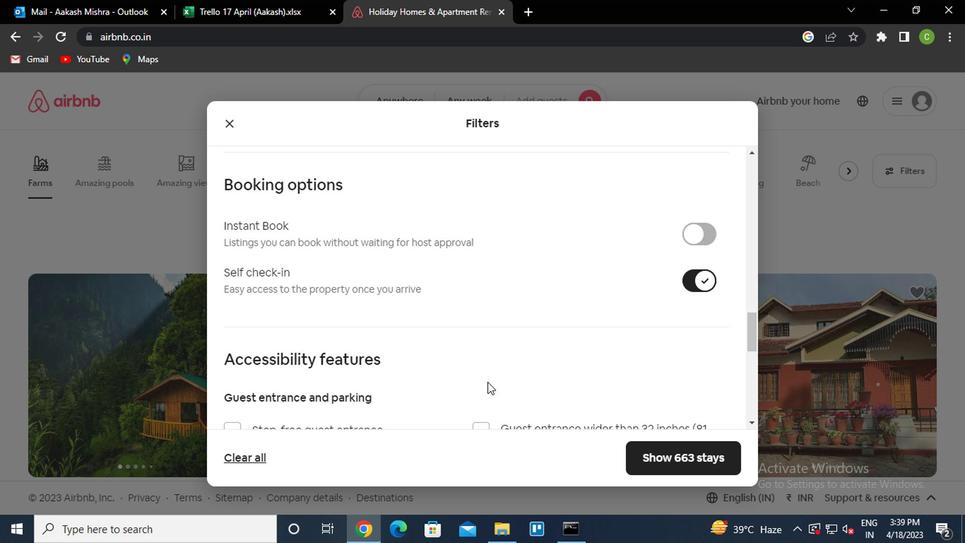 
Action: Mouse scrolled (485, 382) with delta (0, -1)
Screenshot: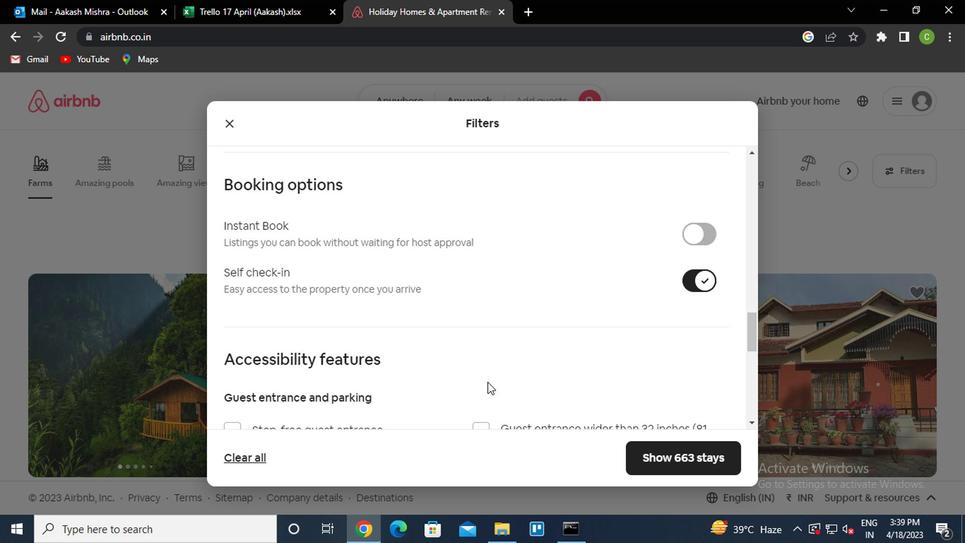 
Action: Mouse scrolled (485, 382) with delta (0, -1)
Screenshot: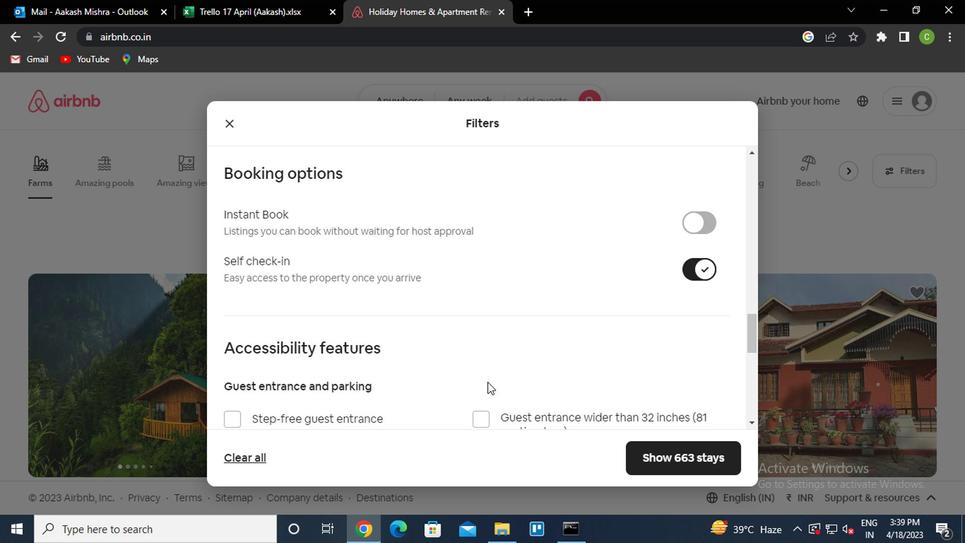 
Action: Mouse scrolled (485, 382) with delta (0, -1)
Screenshot: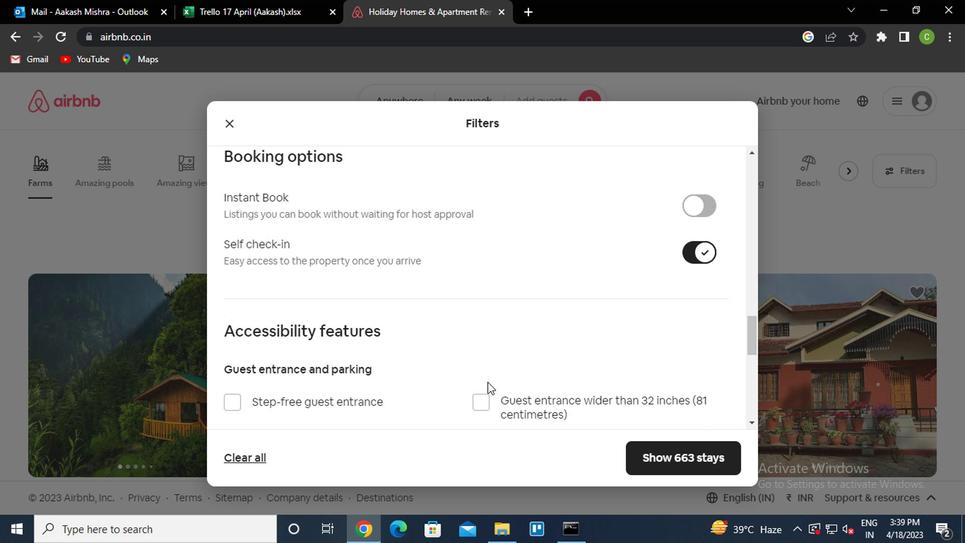 
Action: Mouse scrolled (485, 382) with delta (0, -1)
Screenshot: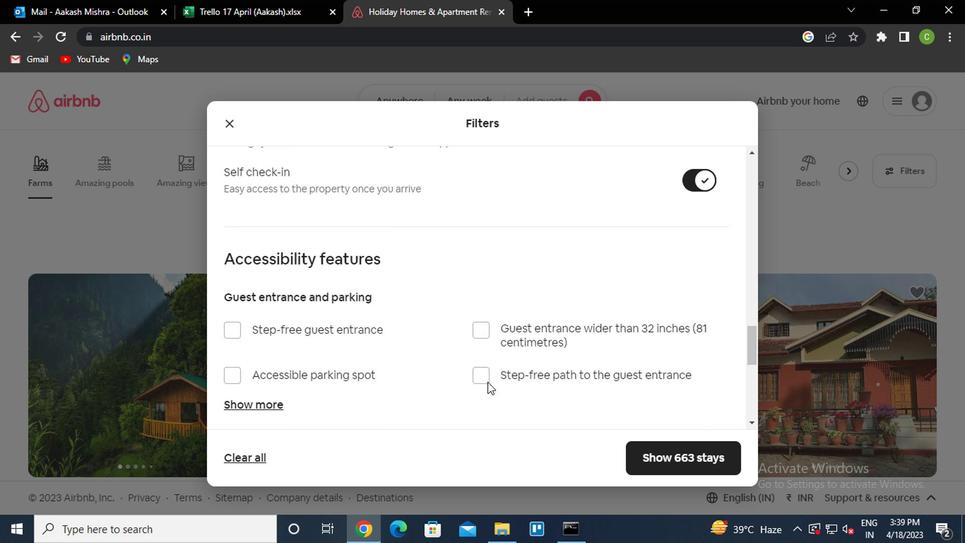 
Action: Mouse moved to (316, 368)
Screenshot: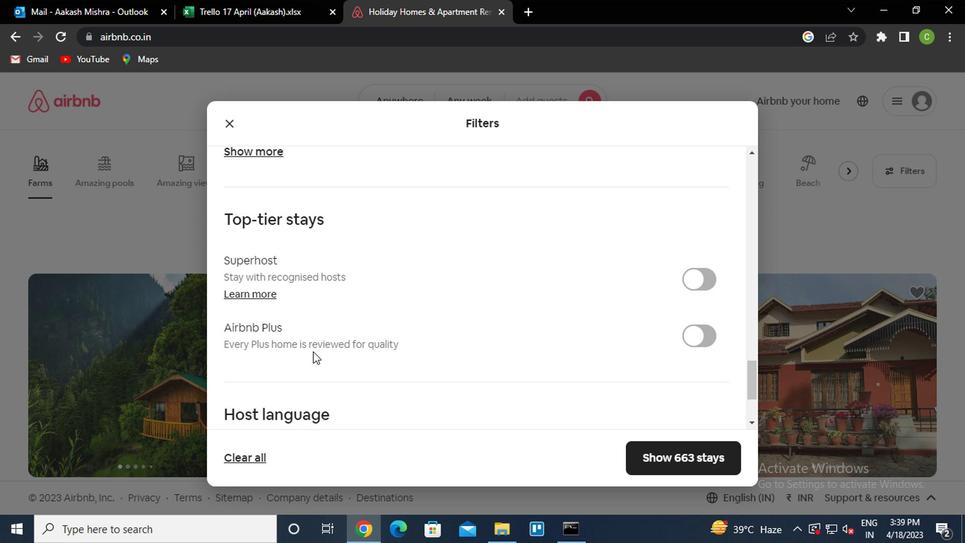 
Action: Mouse scrolled (316, 367) with delta (0, -1)
Screenshot: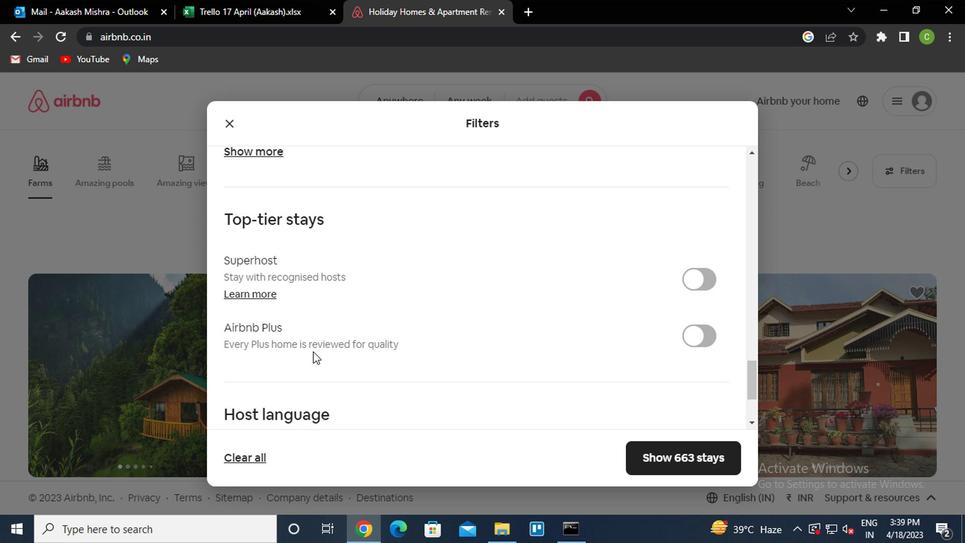 
Action: Mouse scrolled (316, 367) with delta (0, -1)
Screenshot: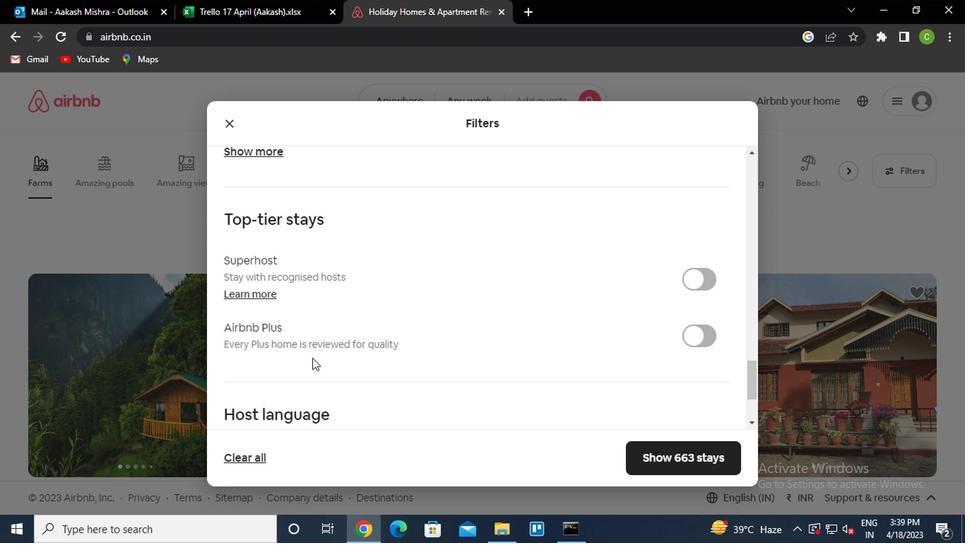 
Action: Mouse scrolled (316, 367) with delta (0, -1)
Screenshot: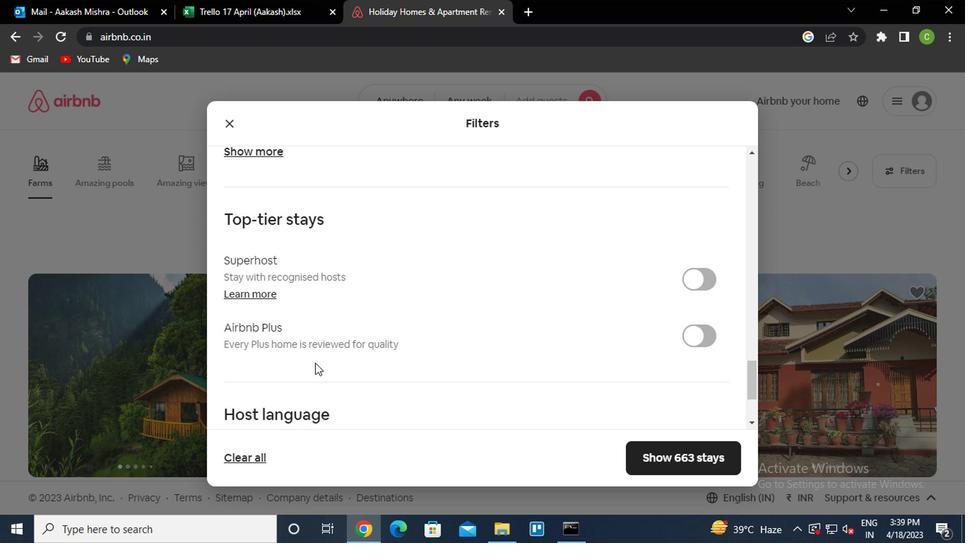 
Action: Mouse moved to (316, 365)
Screenshot: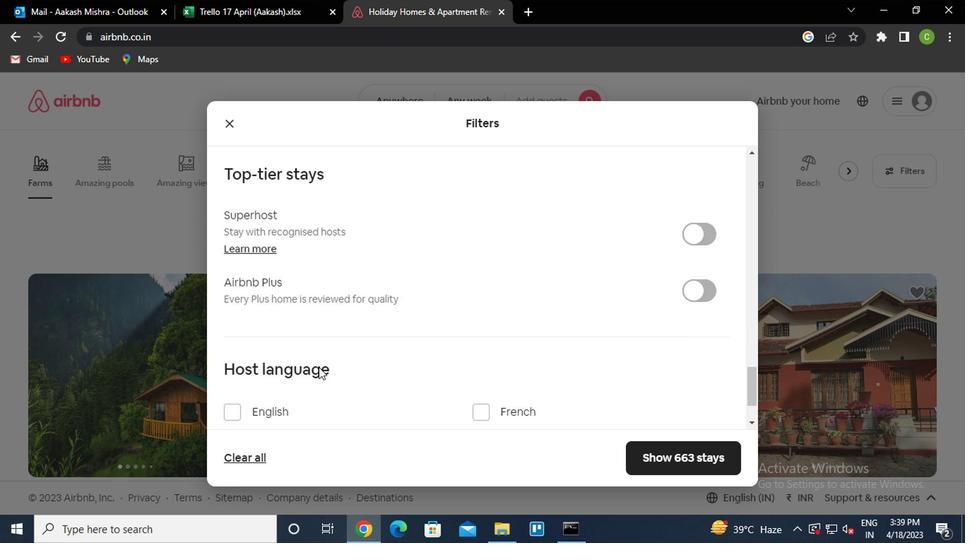 
Action: Mouse scrolled (316, 365) with delta (0, 0)
Screenshot: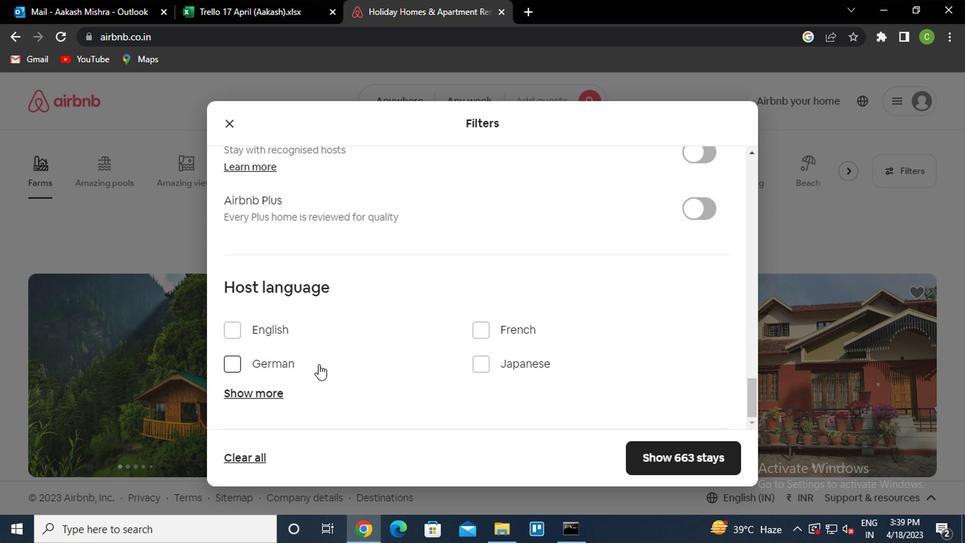 
Action: Mouse moved to (315, 365)
Screenshot: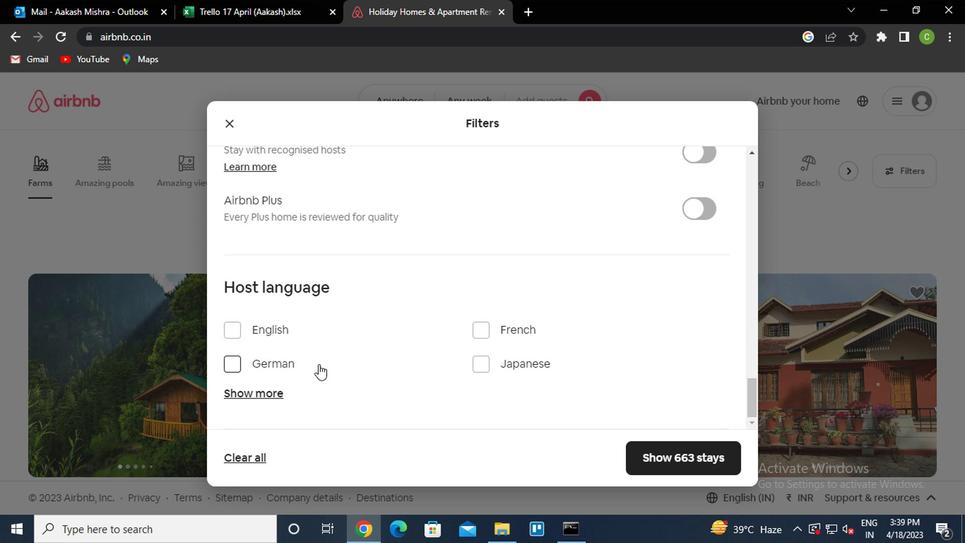 
Action: Mouse scrolled (315, 365) with delta (0, 0)
Screenshot: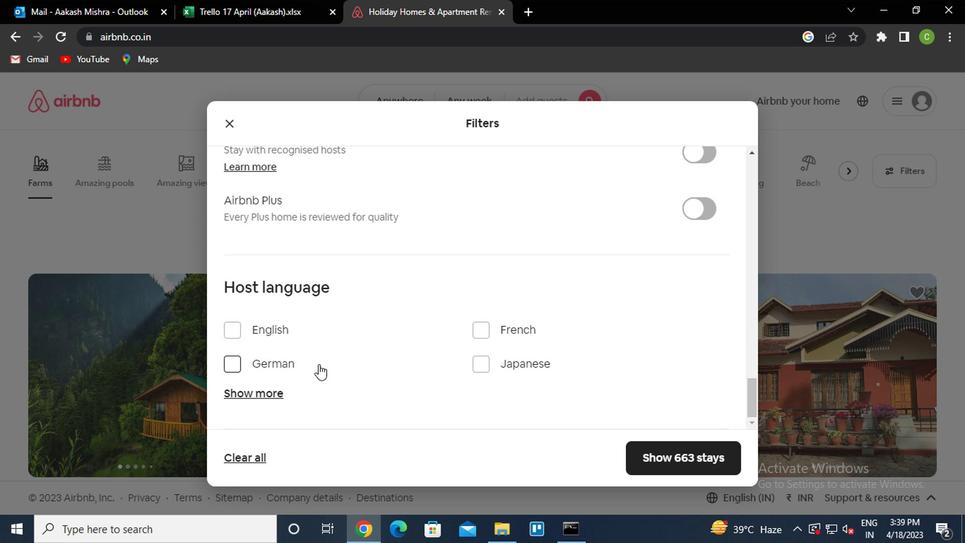 
Action: Mouse moved to (249, 392)
Screenshot: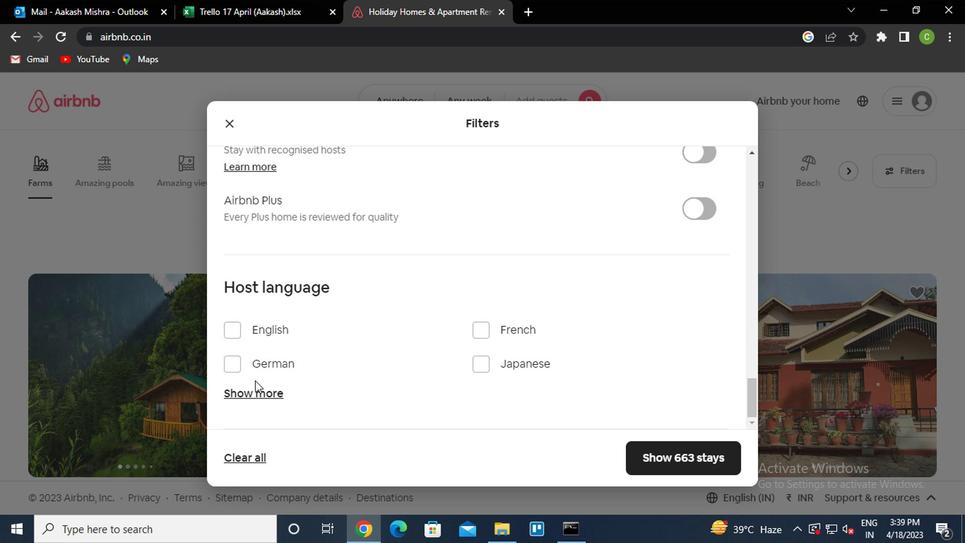 
Action: Mouse pressed left at (249, 392)
Screenshot: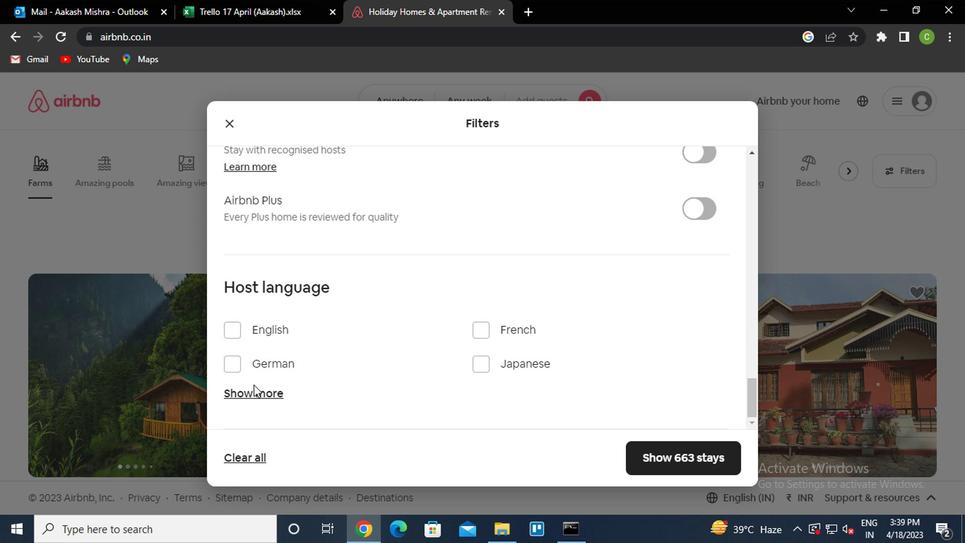 
Action: Mouse moved to (274, 384)
Screenshot: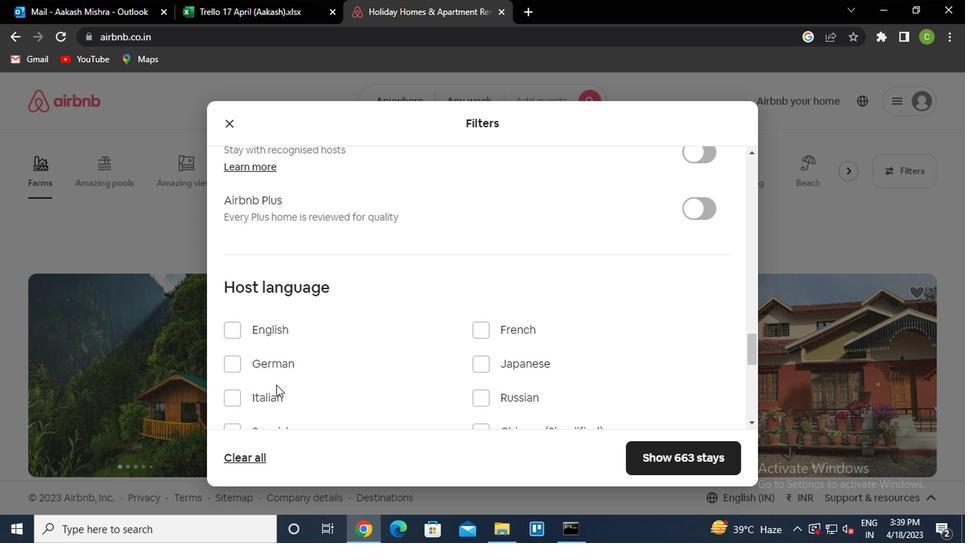 
Action: Mouse scrolled (274, 383) with delta (0, 0)
Screenshot: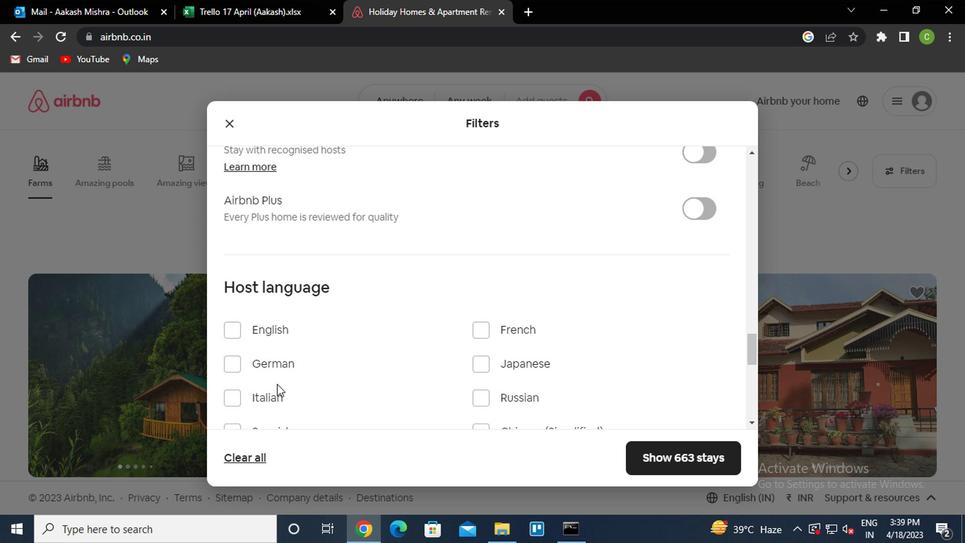 
Action: Mouse moved to (235, 361)
Screenshot: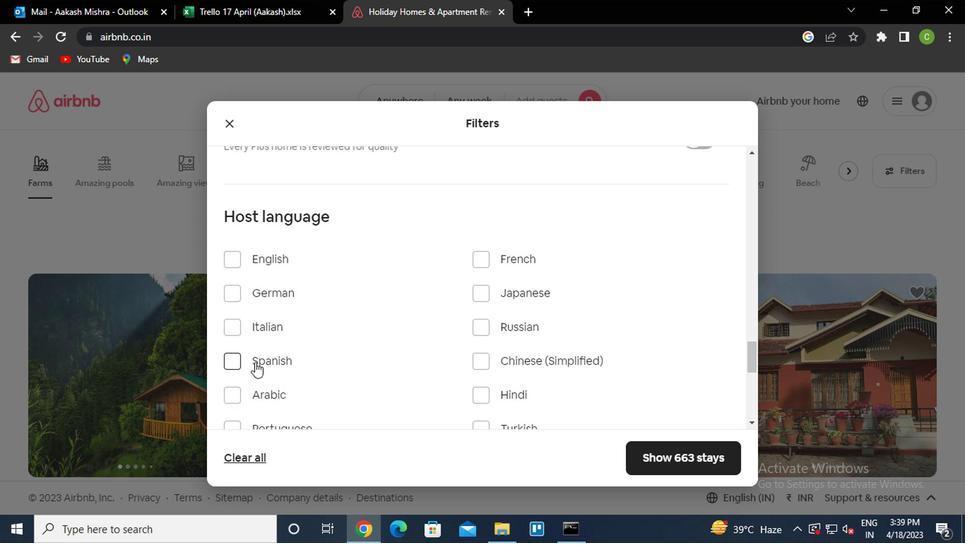 
Action: Mouse pressed left at (235, 361)
Screenshot: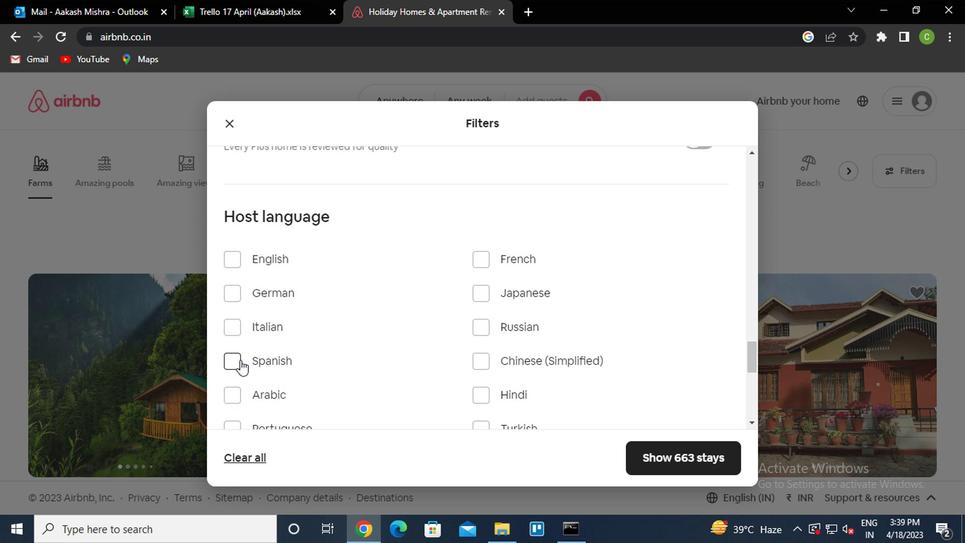 
Action: Mouse moved to (674, 462)
Screenshot: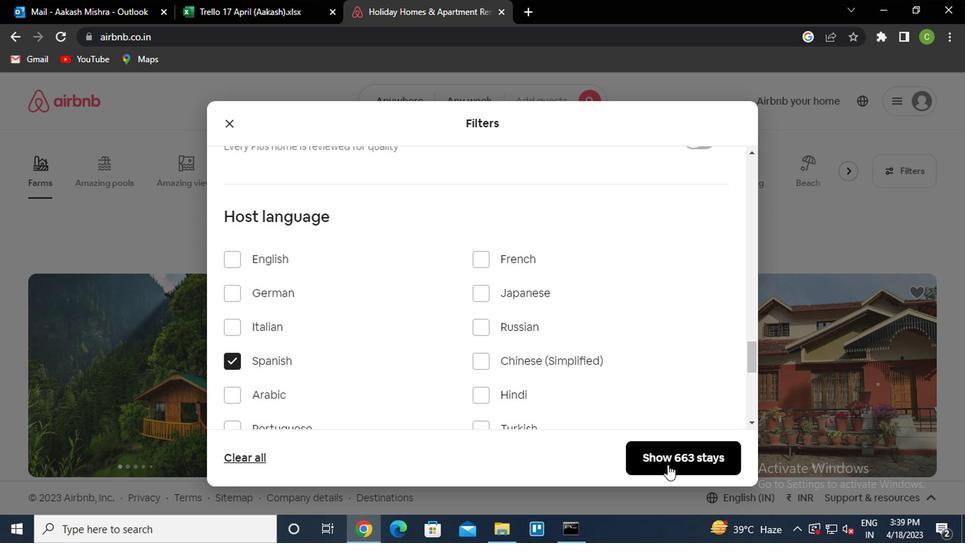 
Action: Mouse pressed left at (674, 462)
Screenshot: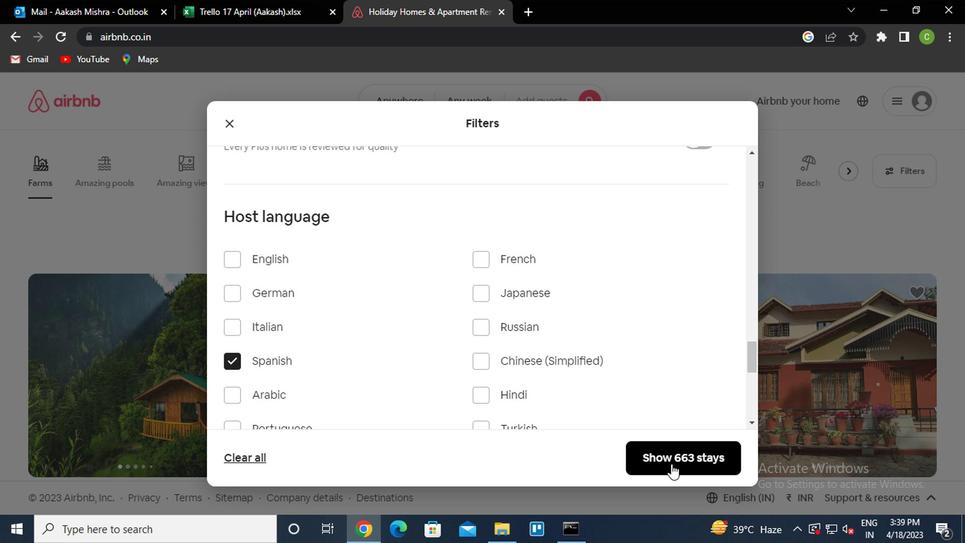 
Action: Mouse moved to (603, 368)
Screenshot: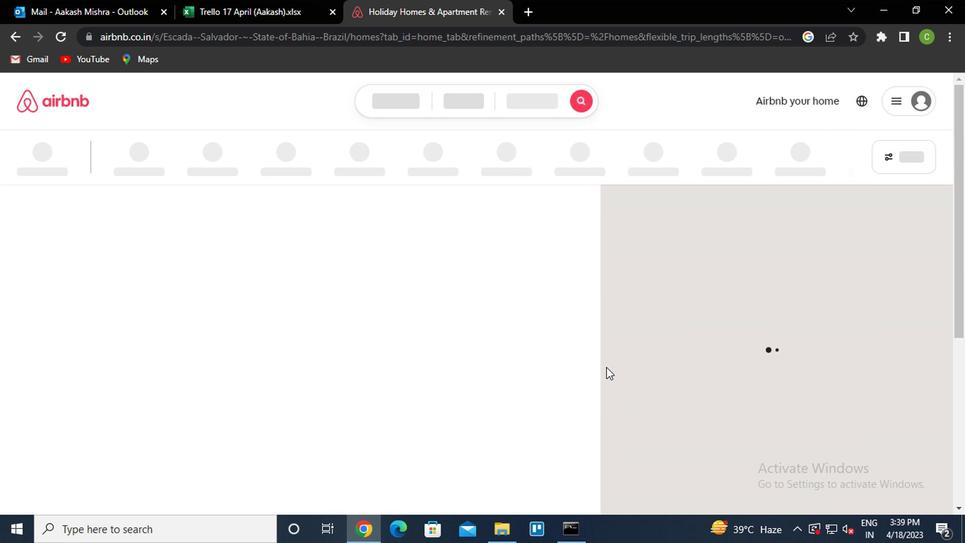 
